 Task: Find connections with filter location Idkū with filter topic #lifecoach with filter profile language German with filter current company Teachnook with filter school Somaiya Vidyavihar University with filter industry Industrial Machinery Manufacturing with filter service category Software Testing with filter keywords title Conservation Volunteer
Action: Mouse moved to (655, 87)
Screenshot: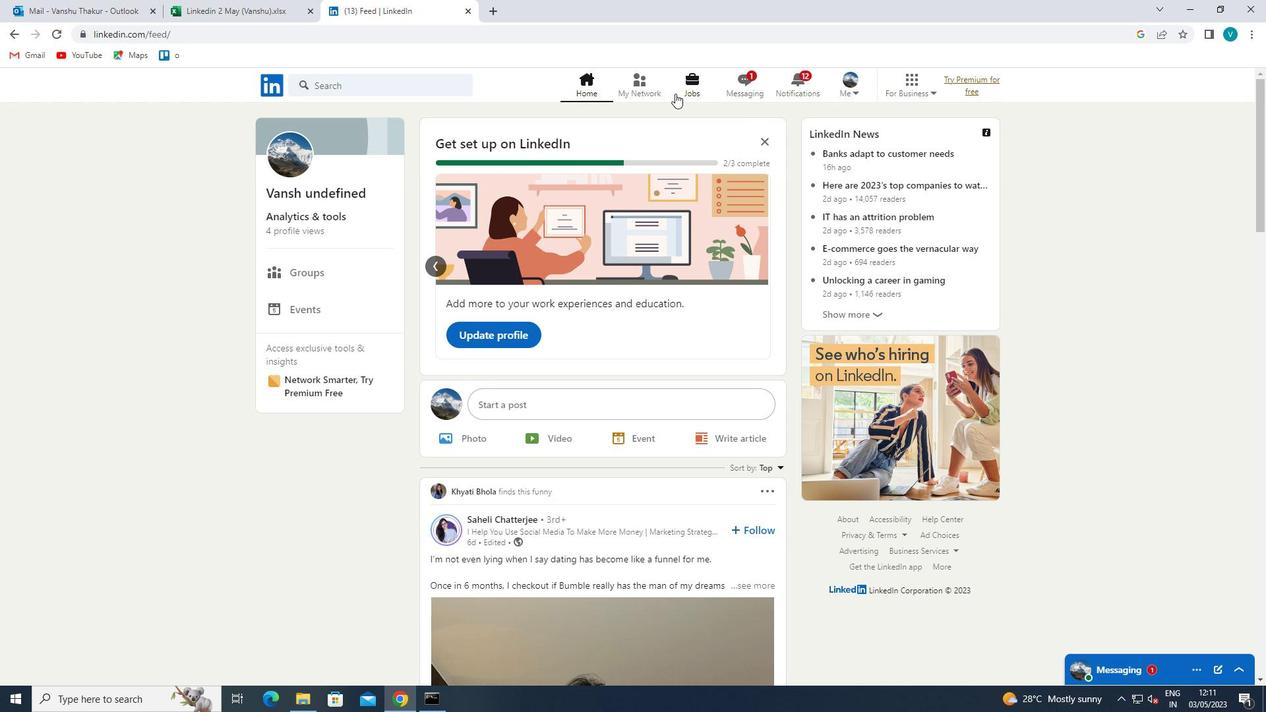 
Action: Mouse pressed left at (655, 87)
Screenshot: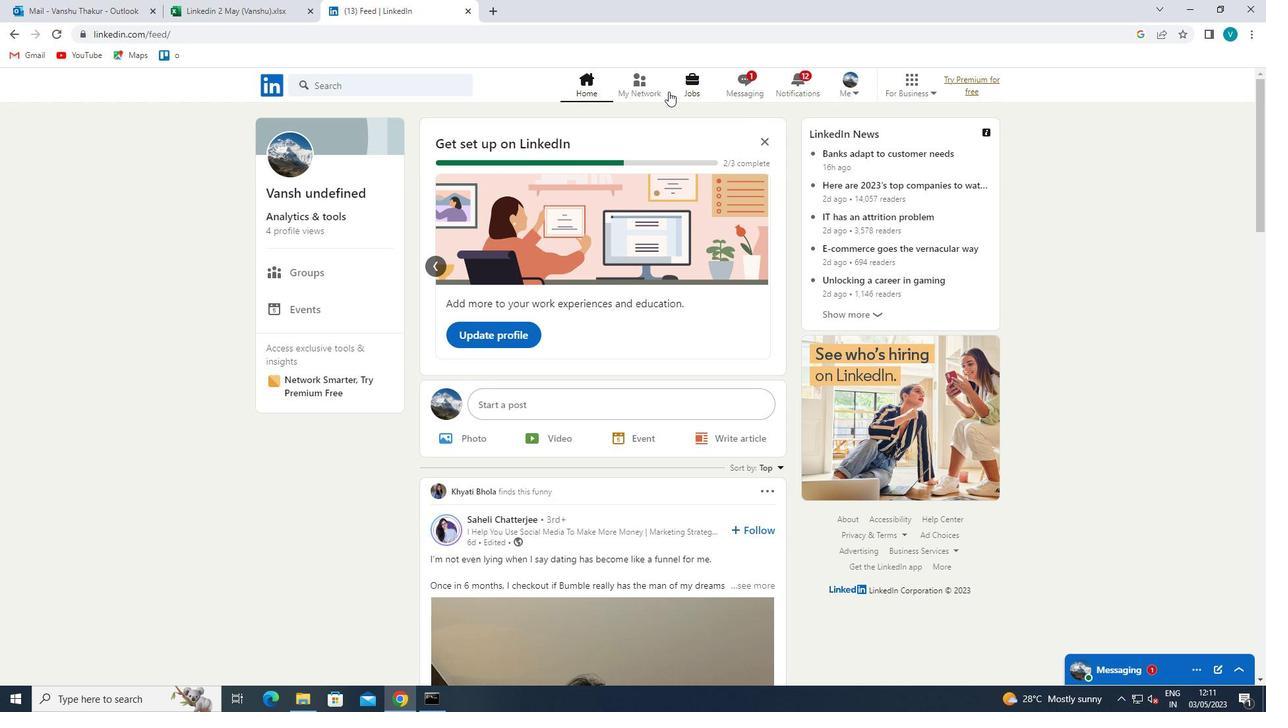 
Action: Mouse moved to (379, 156)
Screenshot: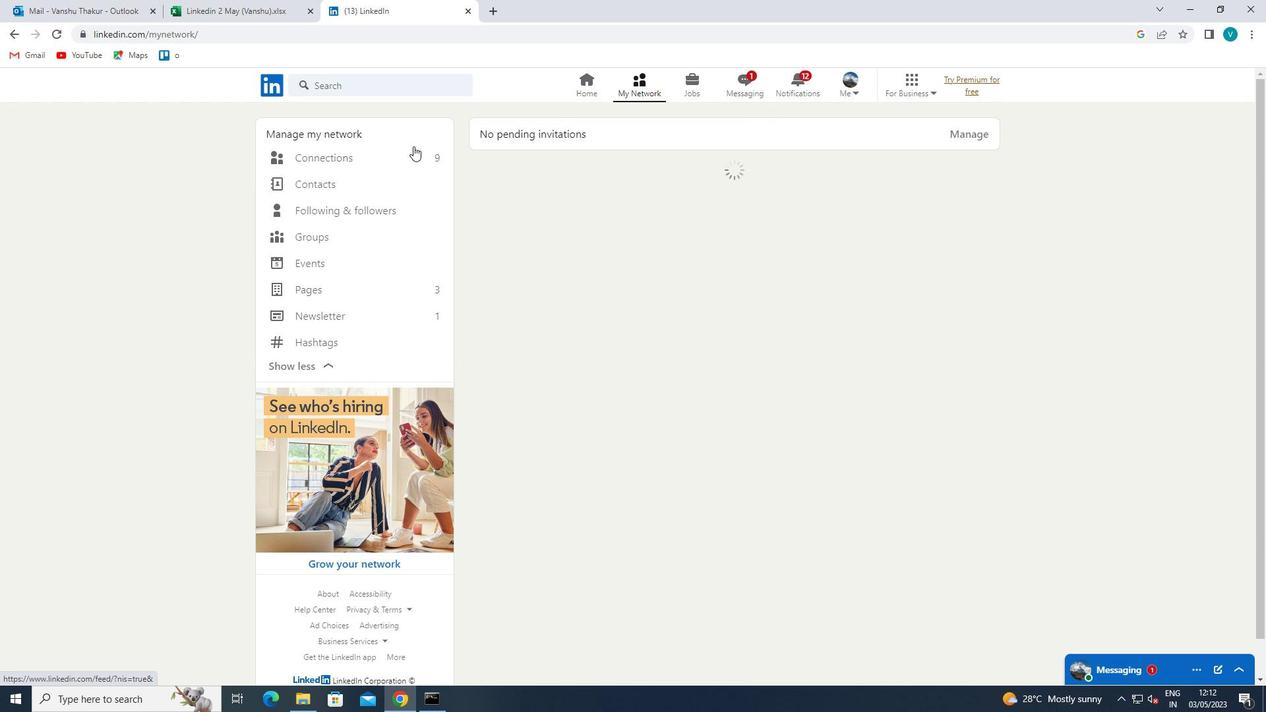 
Action: Mouse pressed left at (379, 156)
Screenshot: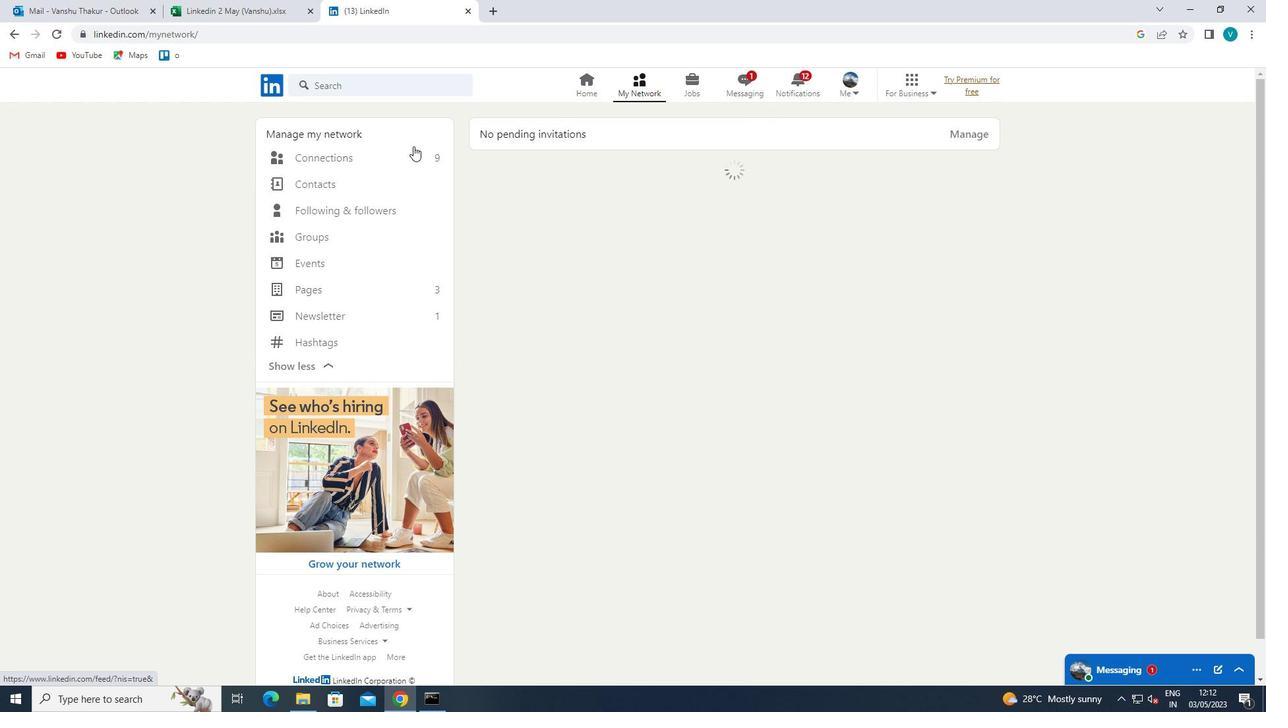 
Action: Mouse moved to (759, 154)
Screenshot: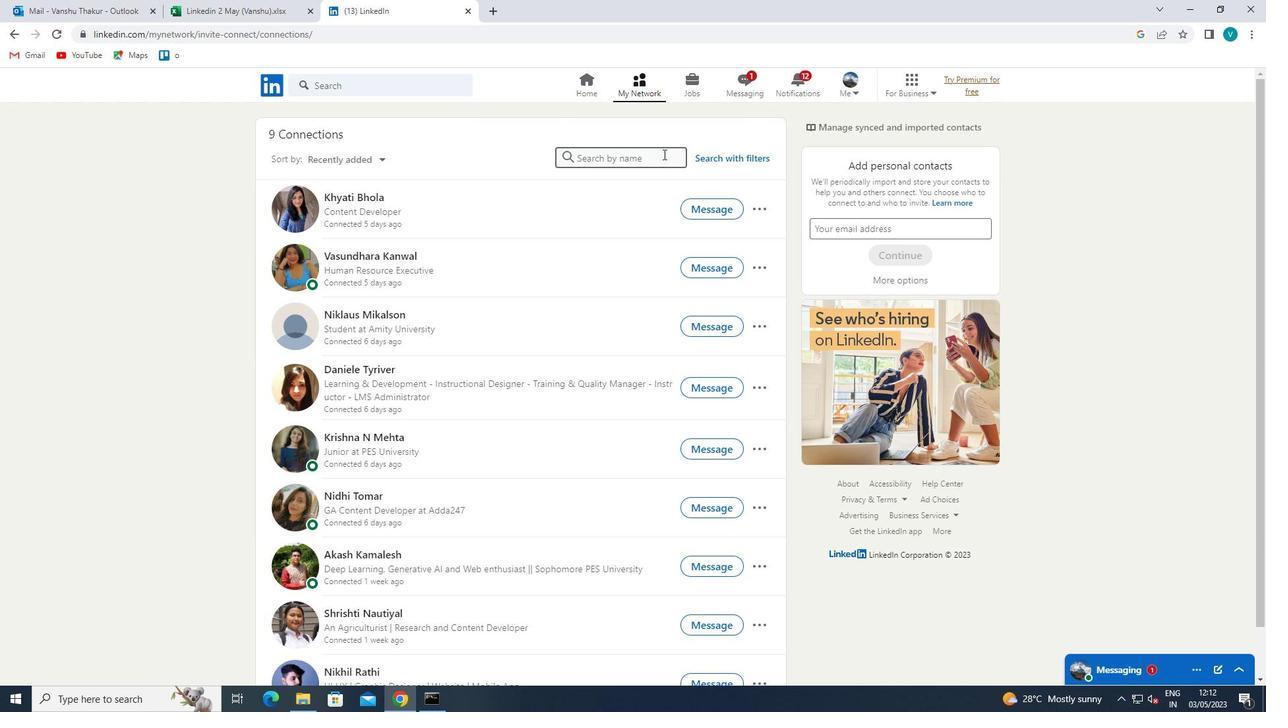 
Action: Mouse pressed left at (759, 154)
Screenshot: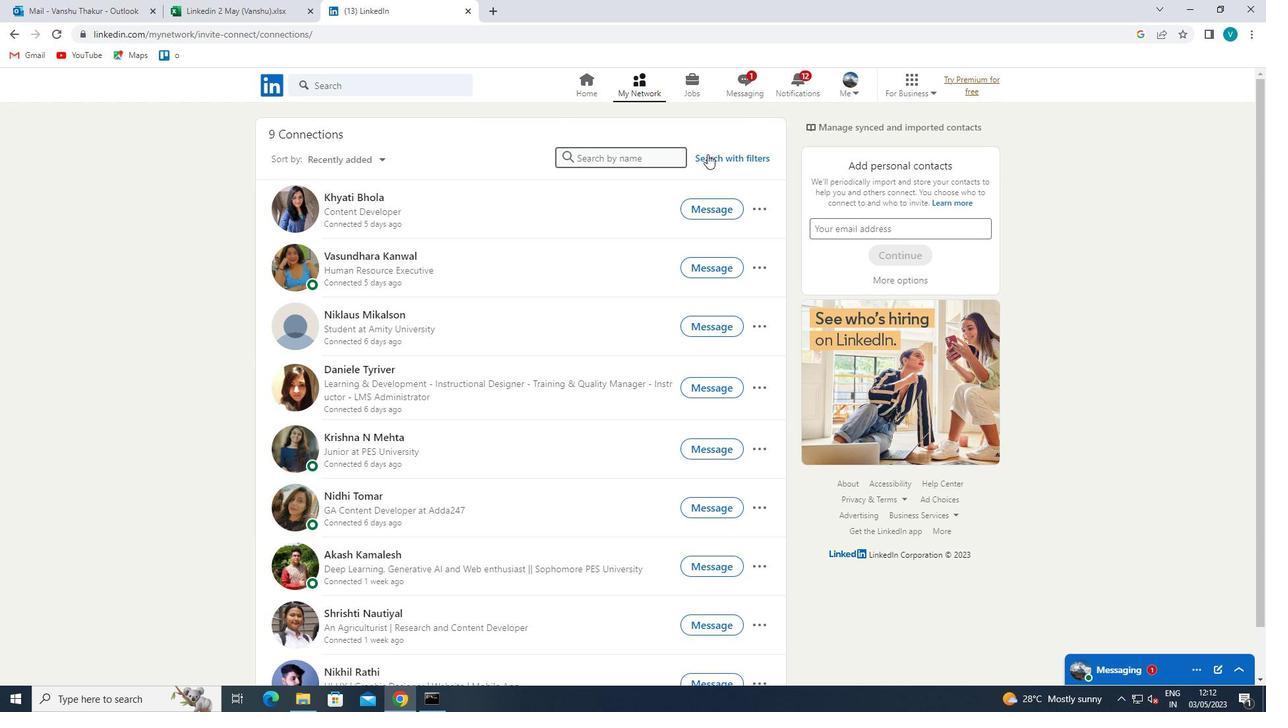
Action: Mouse moved to (622, 122)
Screenshot: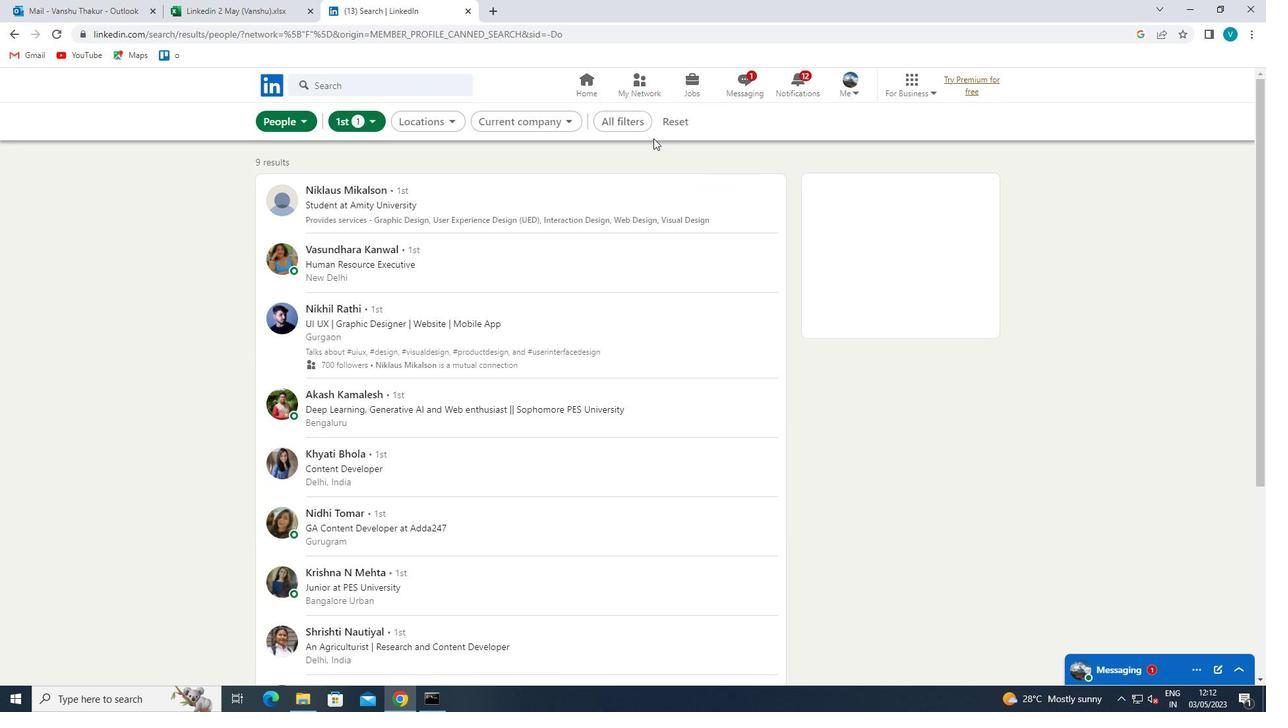 
Action: Mouse pressed left at (622, 122)
Screenshot: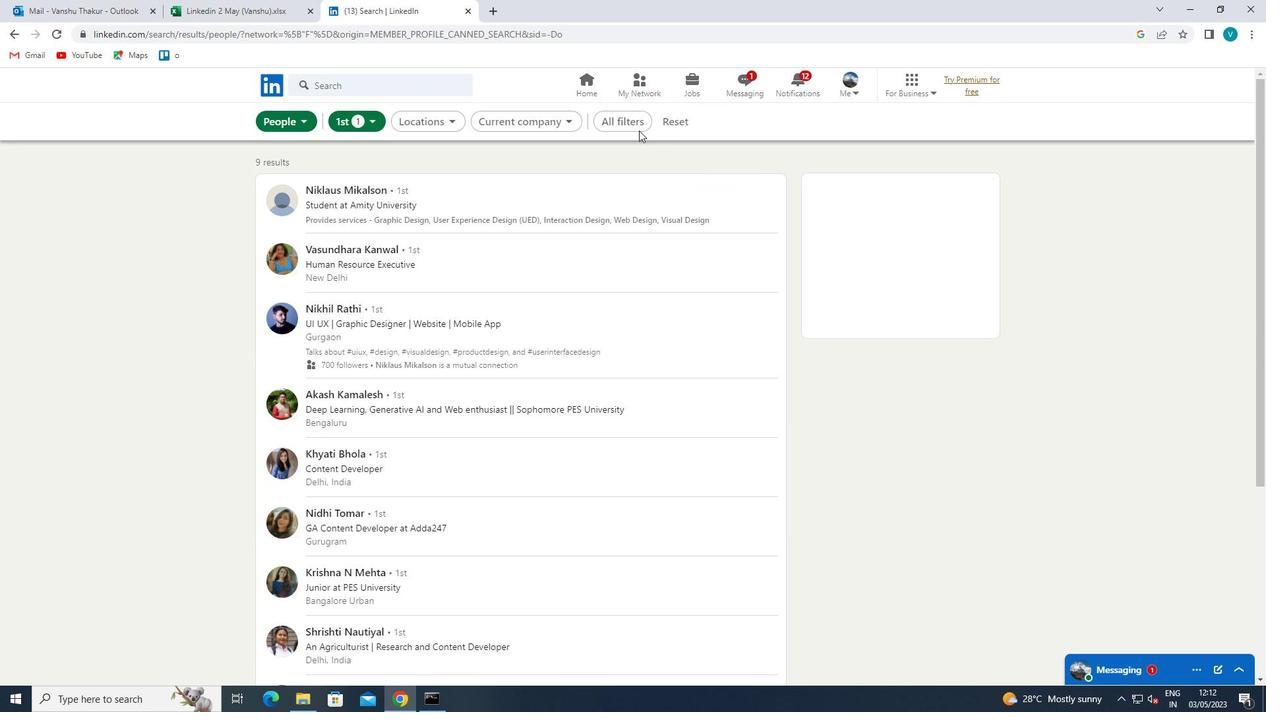 
Action: Mouse moved to (1007, 265)
Screenshot: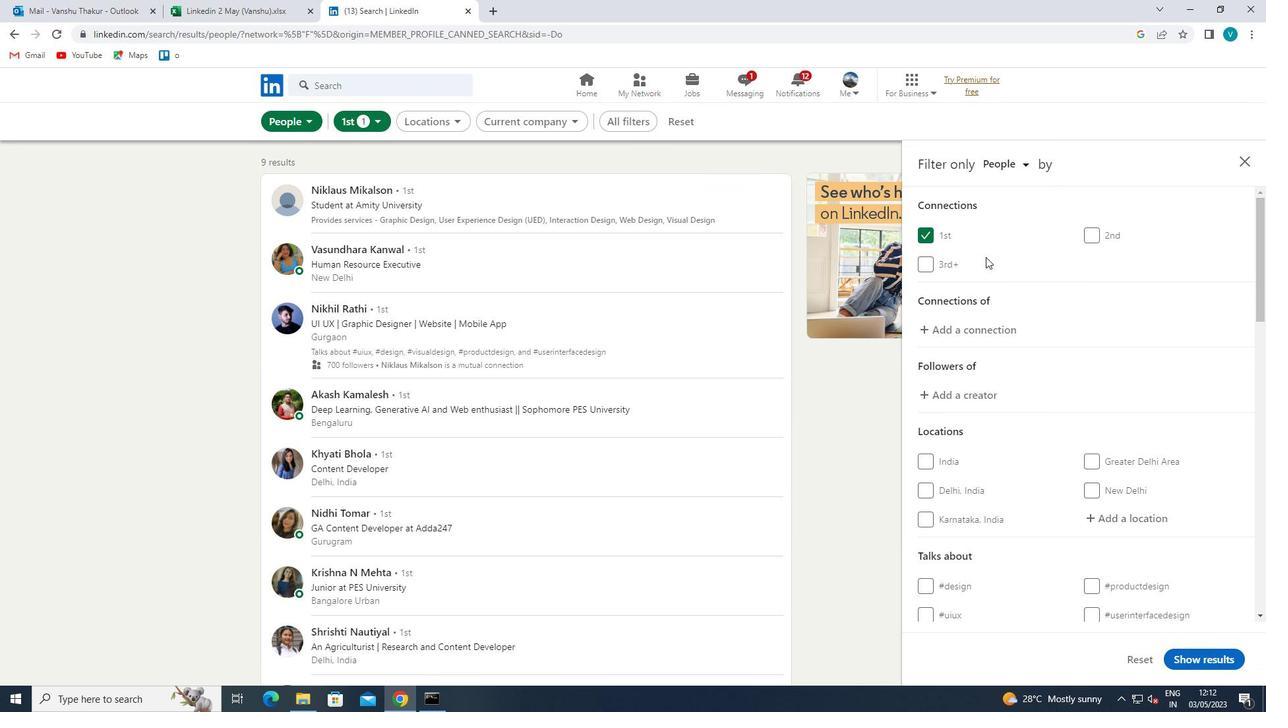 
Action: Mouse scrolled (1007, 265) with delta (0, 0)
Screenshot: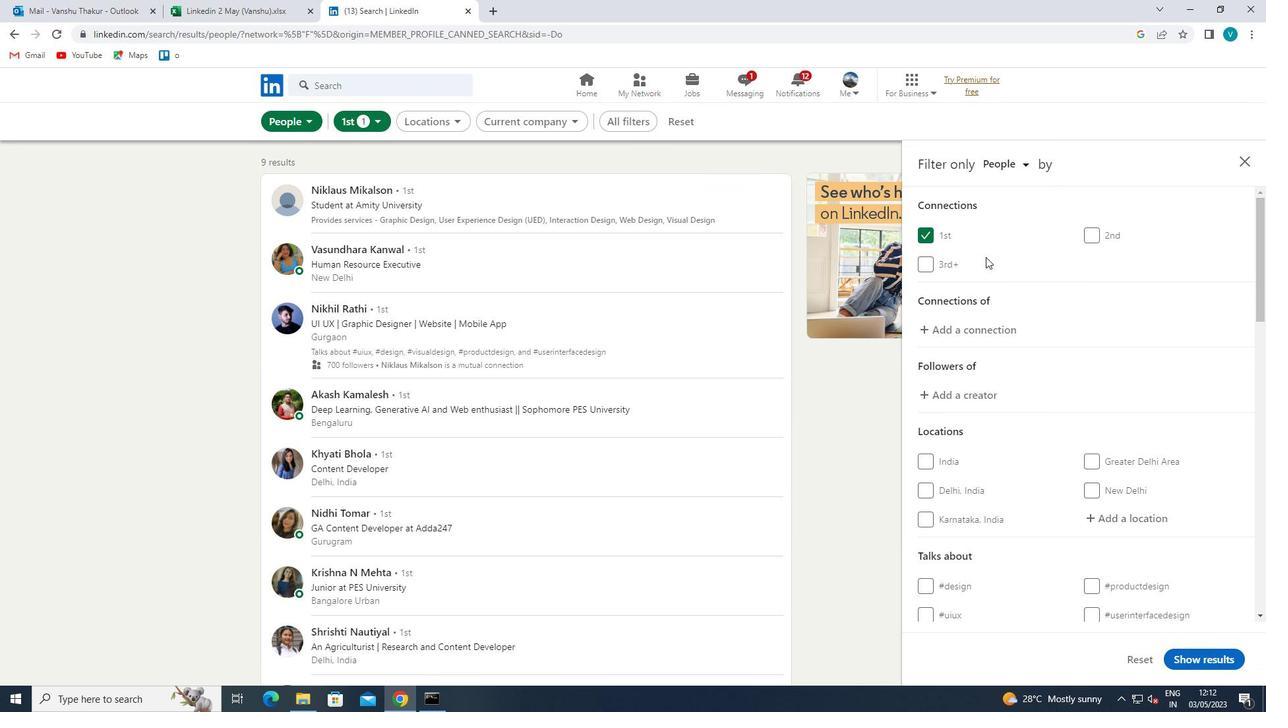 
Action: Mouse moved to (1125, 454)
Screenshot: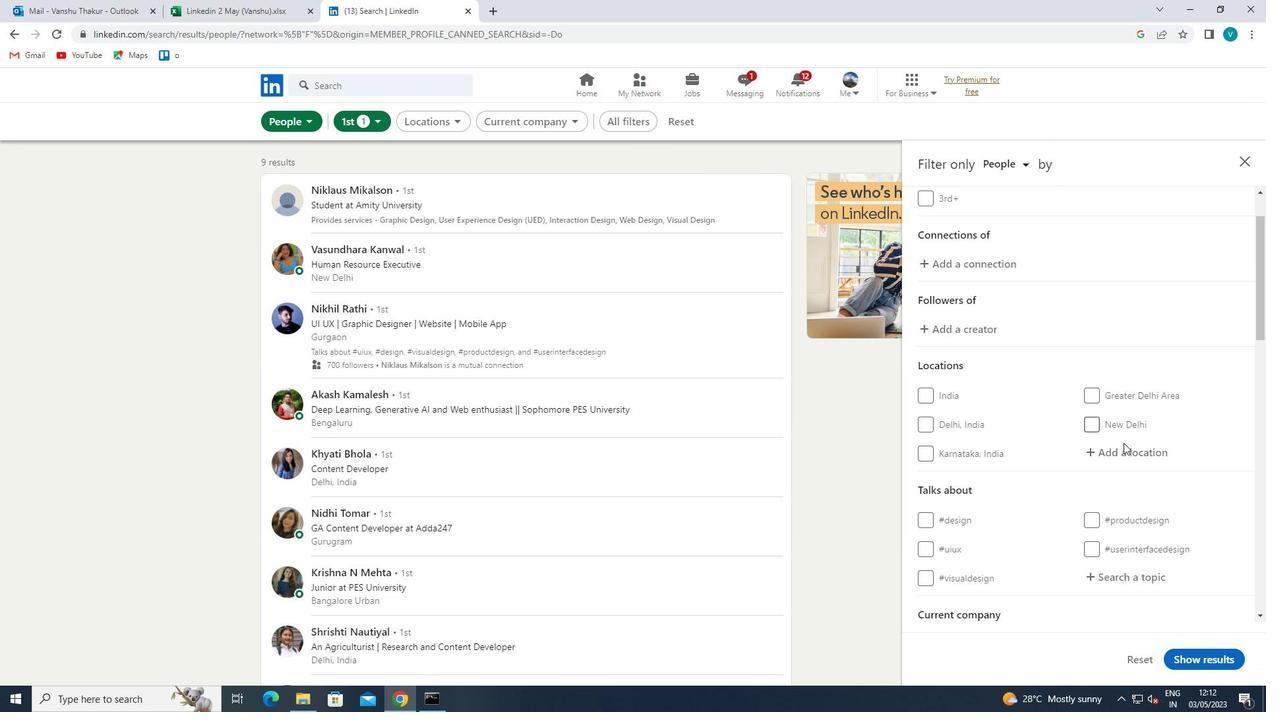 
Action: Mouse pressed left at (1125, 454)
Screenshot: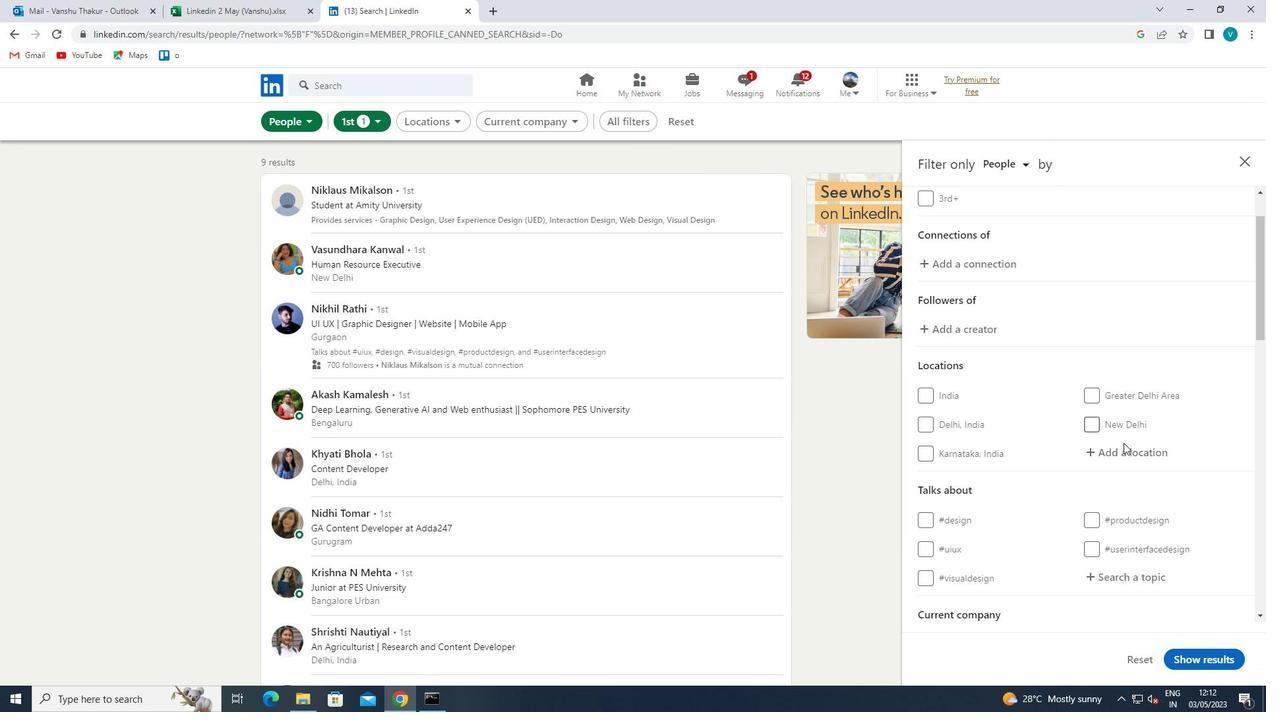 
Action: Mouse moved to (901, 600)
Screenshot: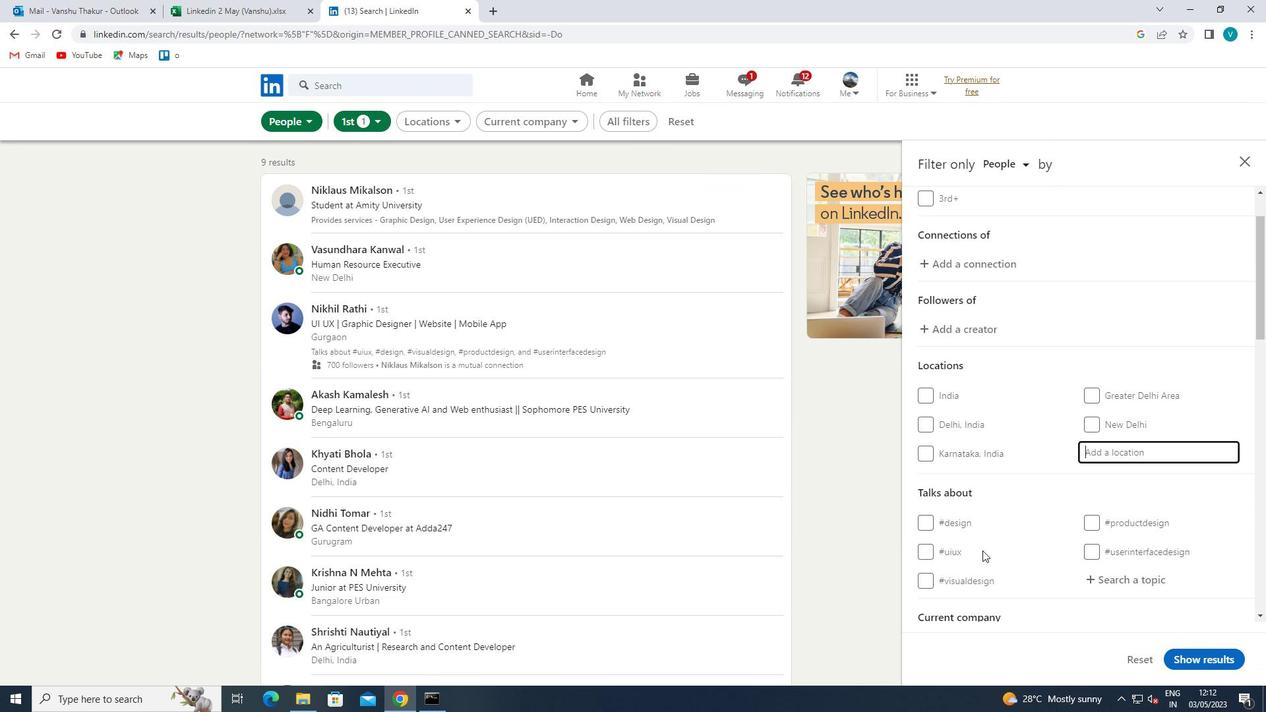 
Action: Key pressed <Key.shift><Key.shift>LDKU
Screenshot: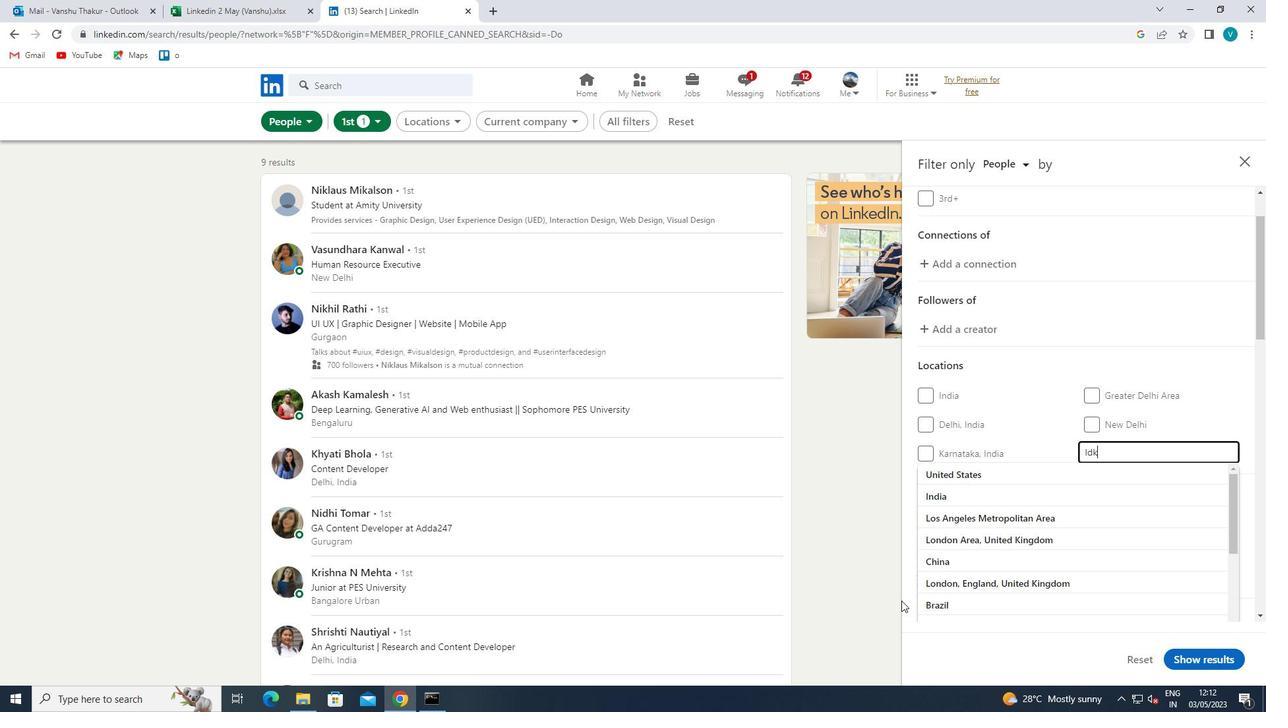 
Action: Mouse moved to (1049, 454)
Screenshot: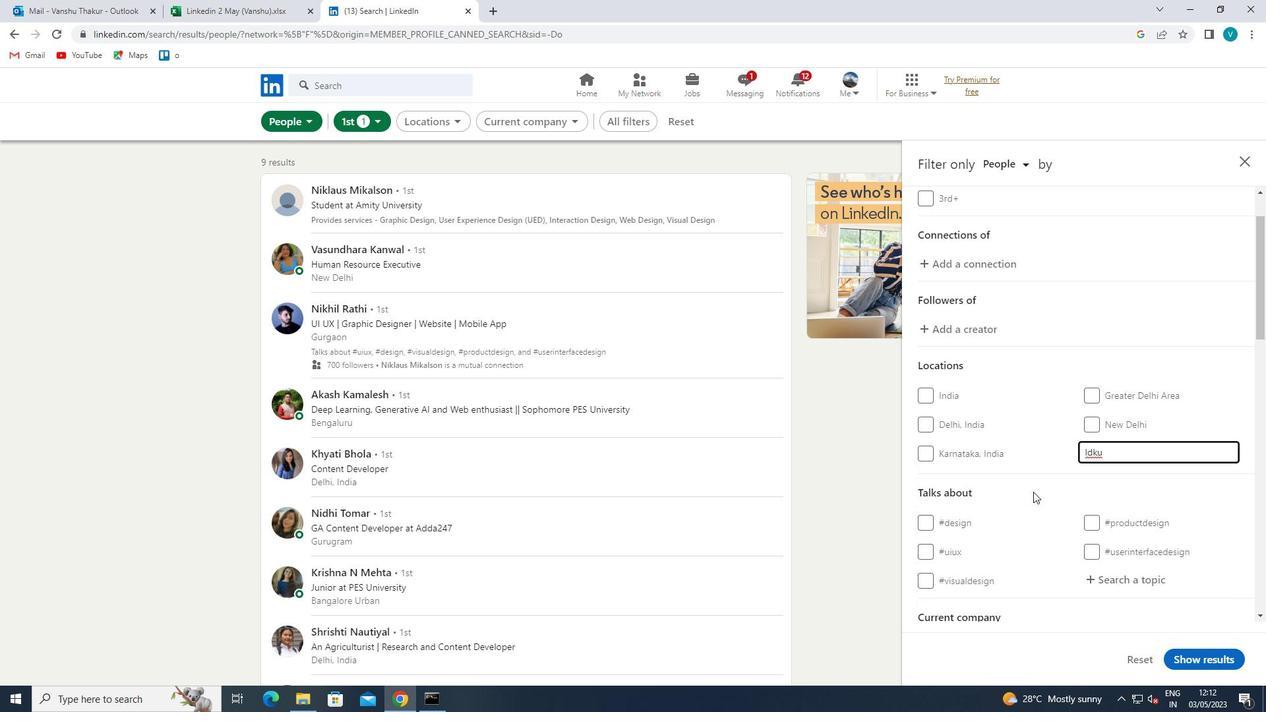 
Action: Mouse pressed left at (1049, 454)
Screenshot: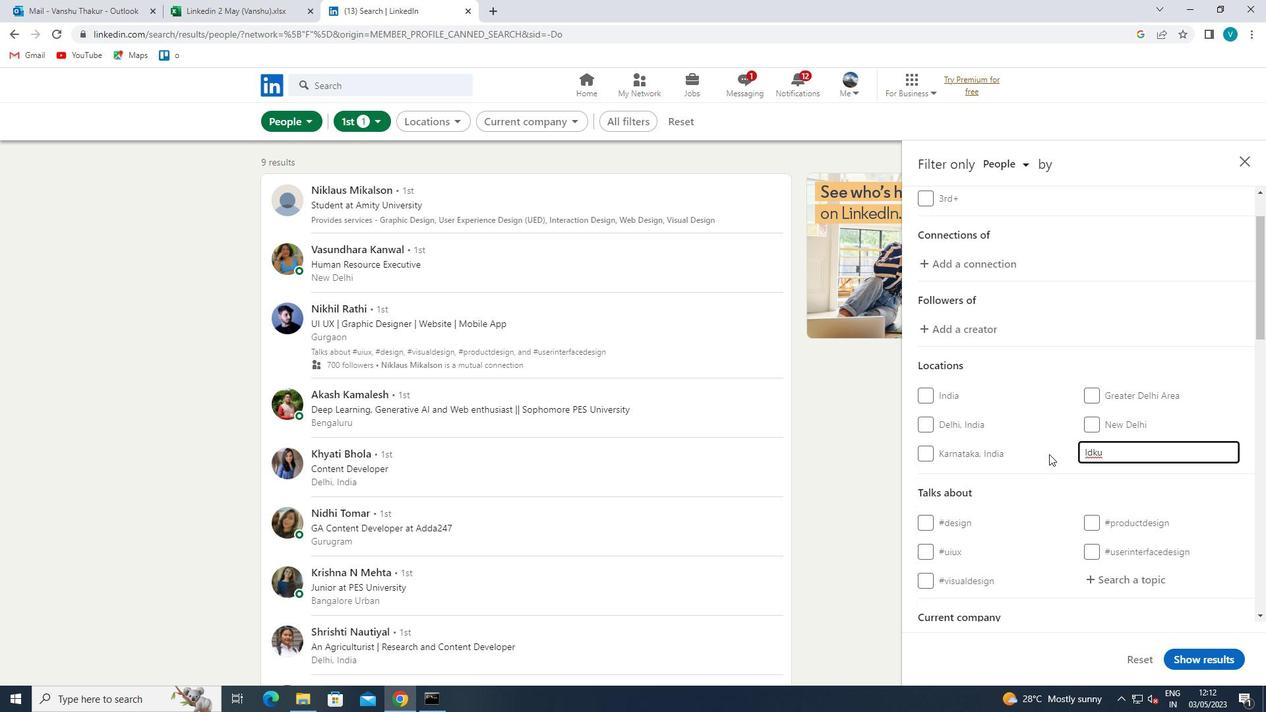 
Action: Mouse scrolled (1049, 453) with delta (0, 0)
Screenshot: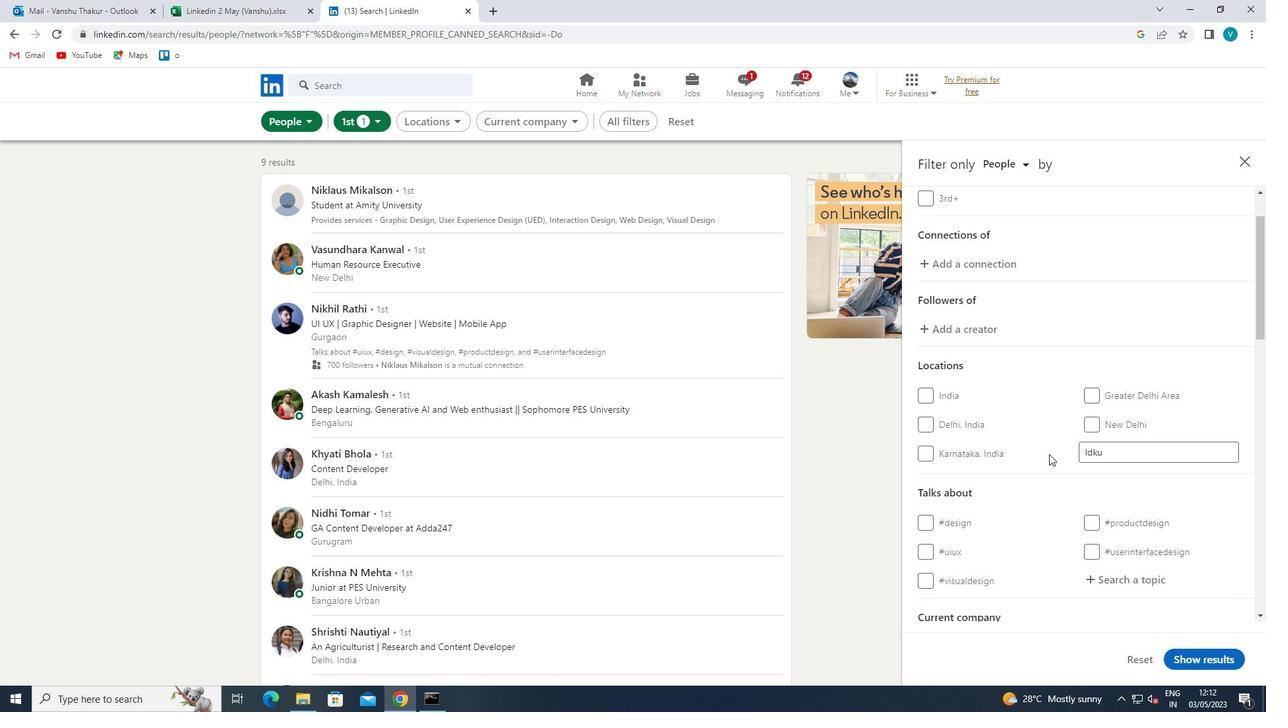 
Action: Mouse scrolled (1049, 453) with delta (0, 0)
Screenshot: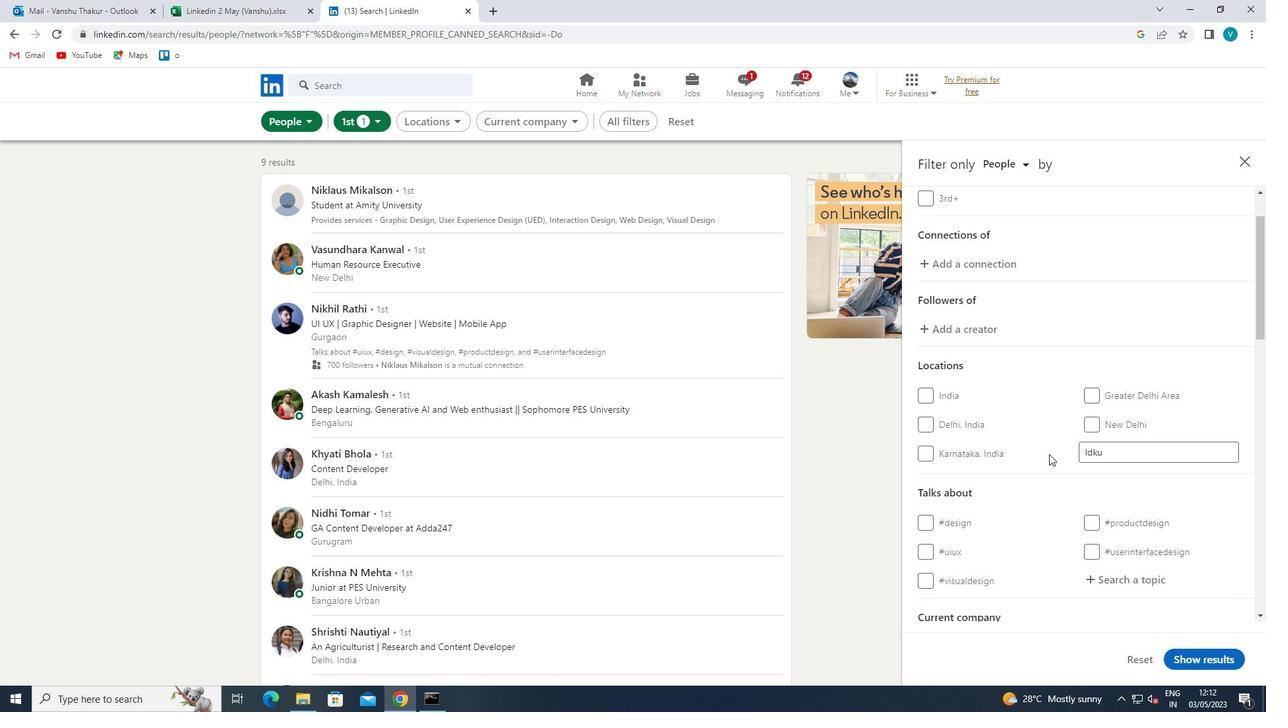 
Action: Mouse moved to (1094, 442)
Screenshot: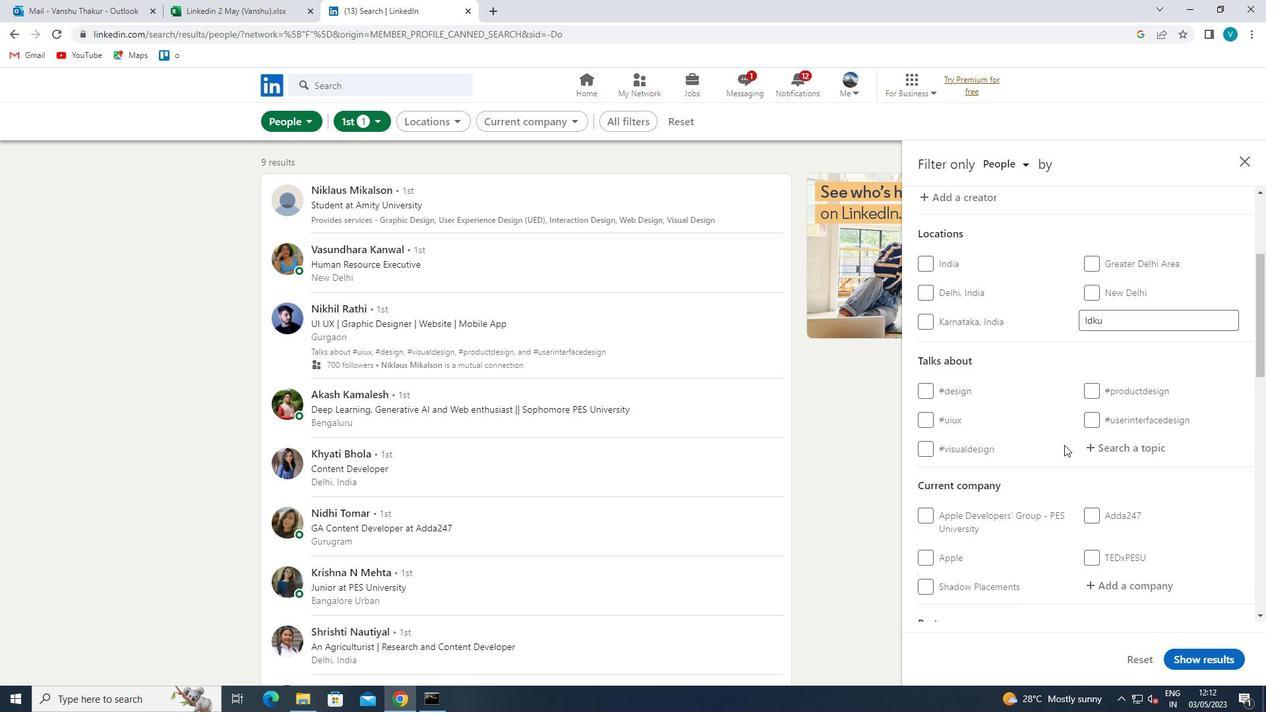 
Action: Mouse pressed left at (1094, 442)
Screenshot: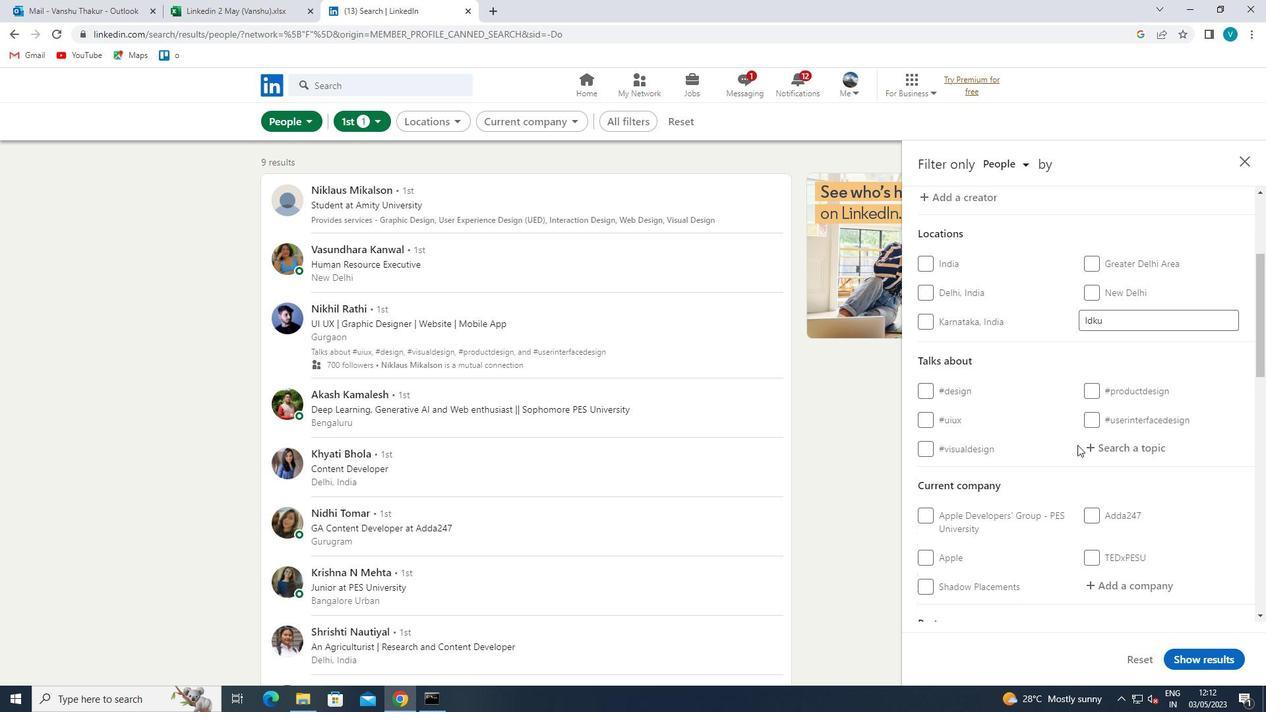 
Action: Mouse moved to (1073, 453)
Screenshot: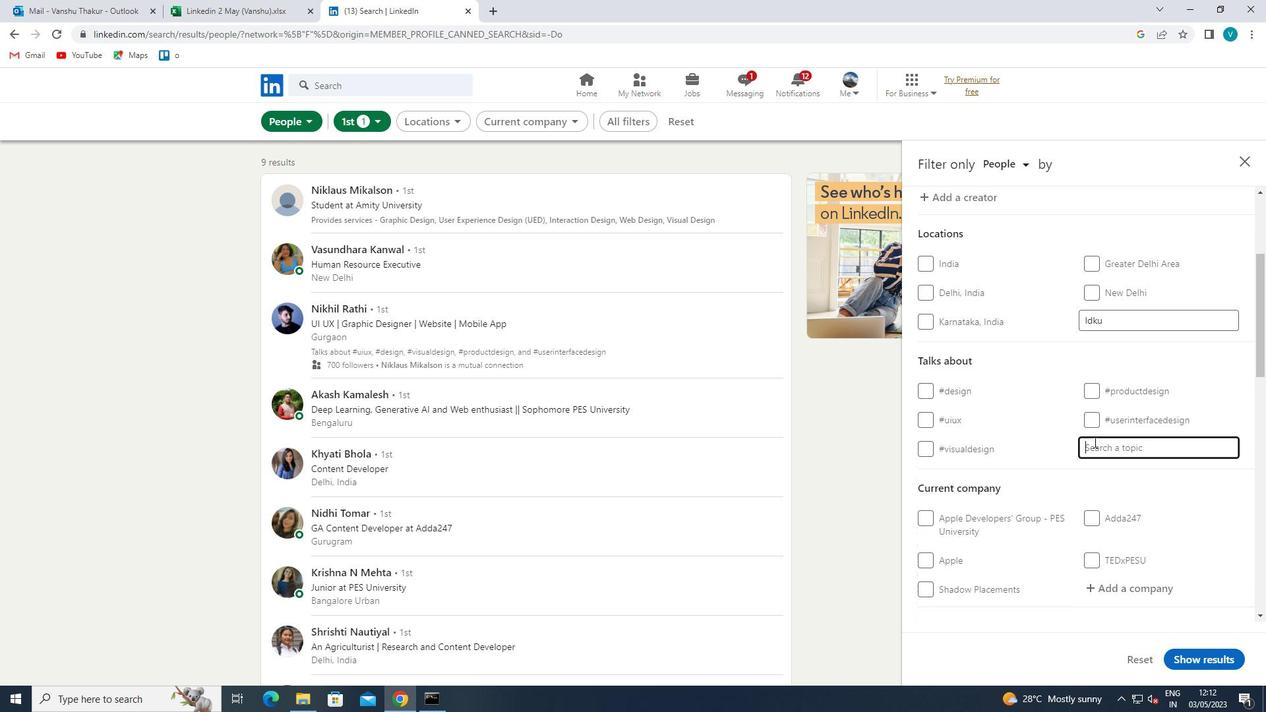 
Action: Key pressed LIFECO
Screenshot: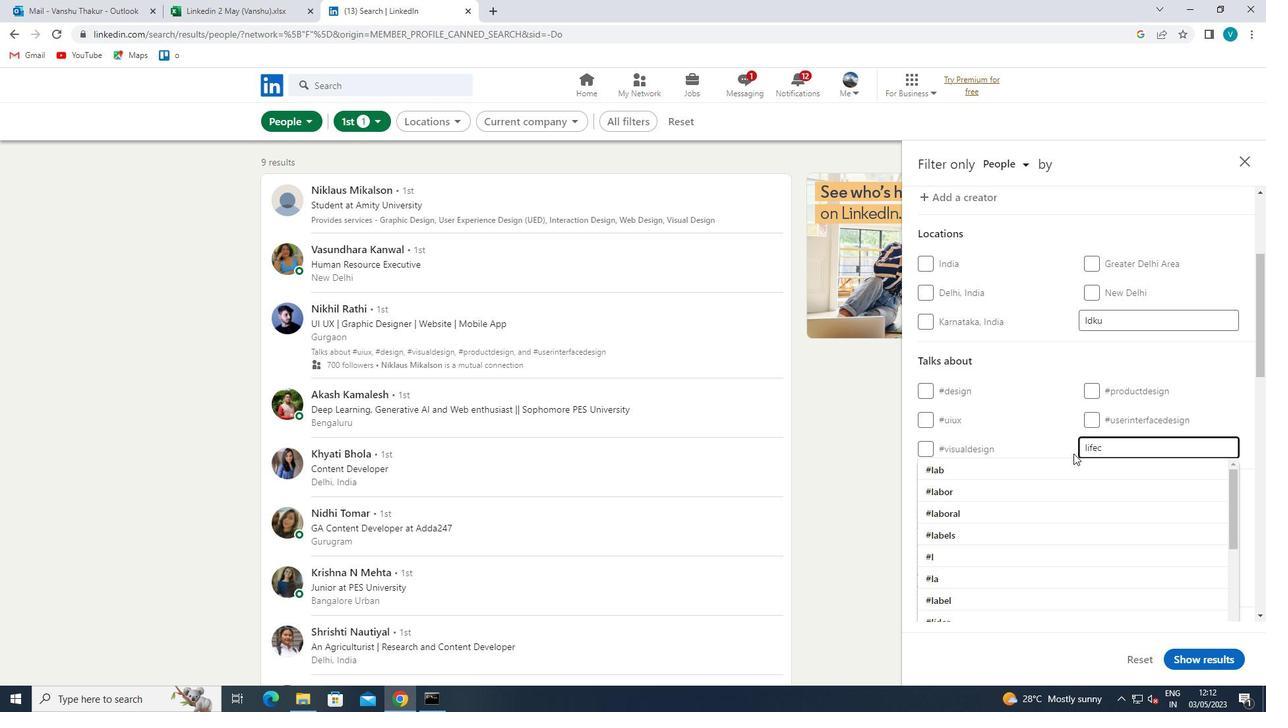 
Action: Mouse moved to (1067, 459)
Screenshot: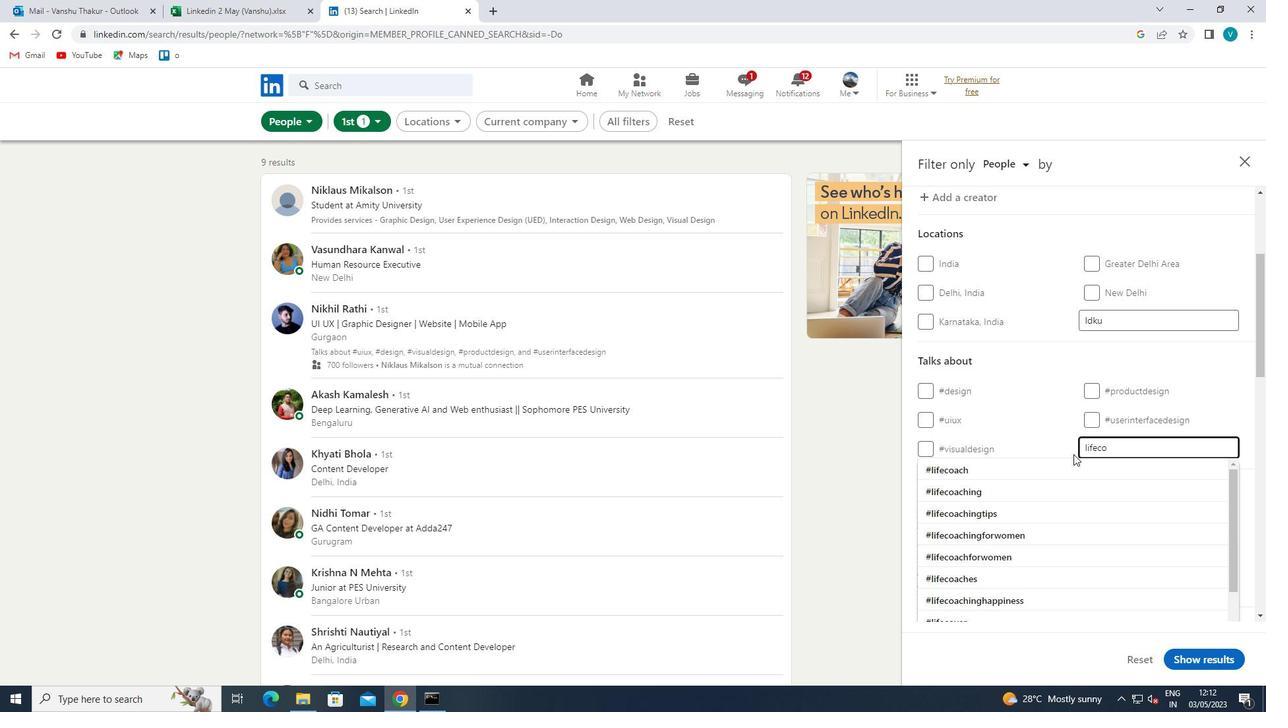 
Action: Mouse pressed left at (1067, 459)
Screenshot: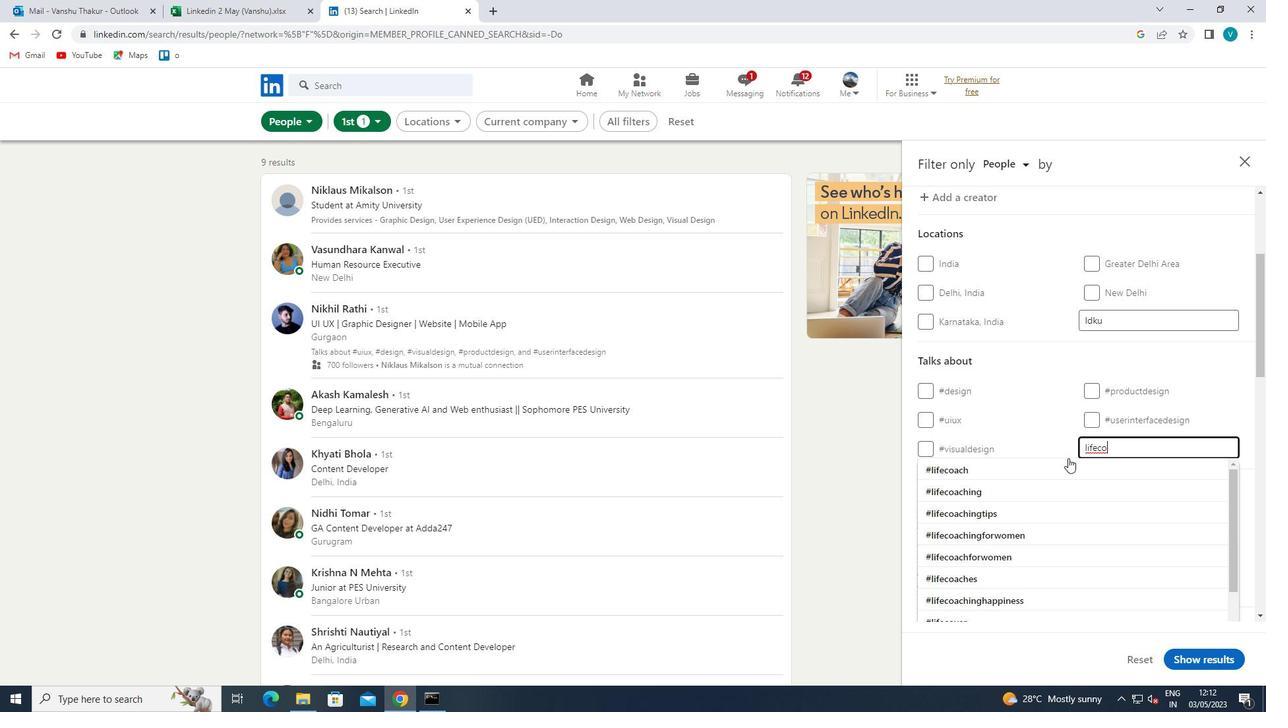
Action: Mouse moved to (1067, 460)
Screenshot: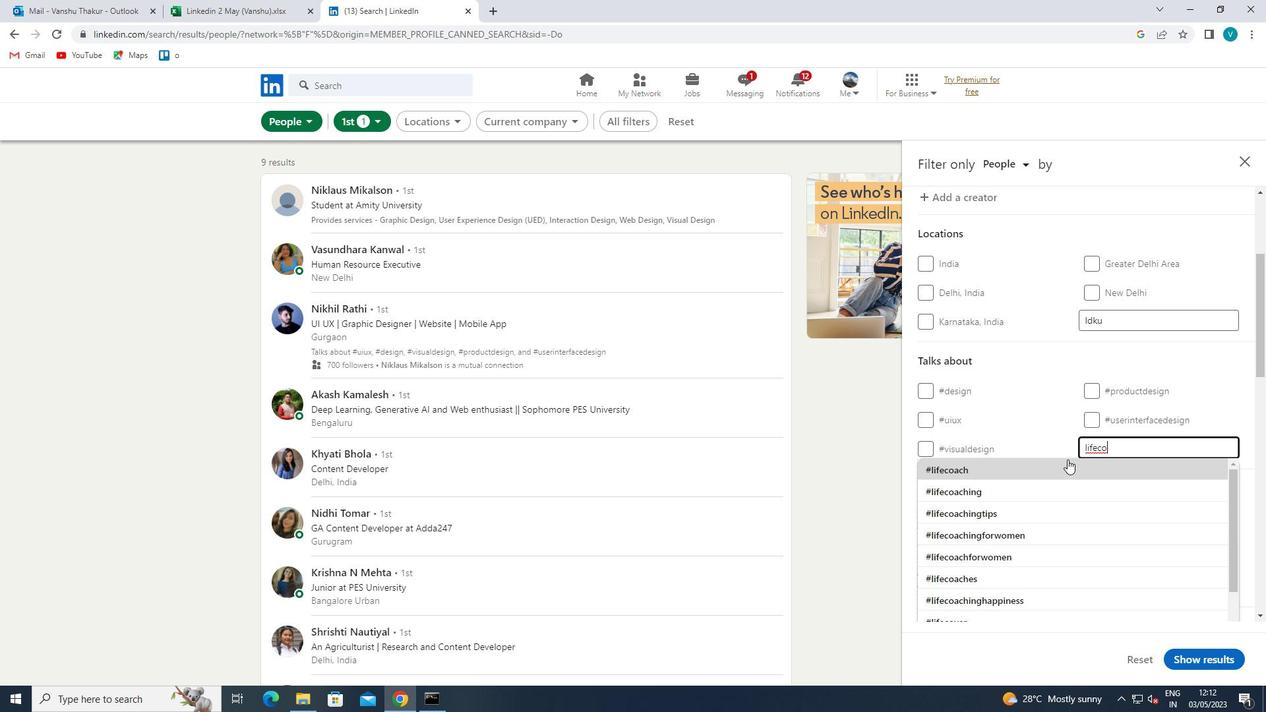 
Action: Mouse scrolled (1067, 459) with delta (0, 0)
Screenshot: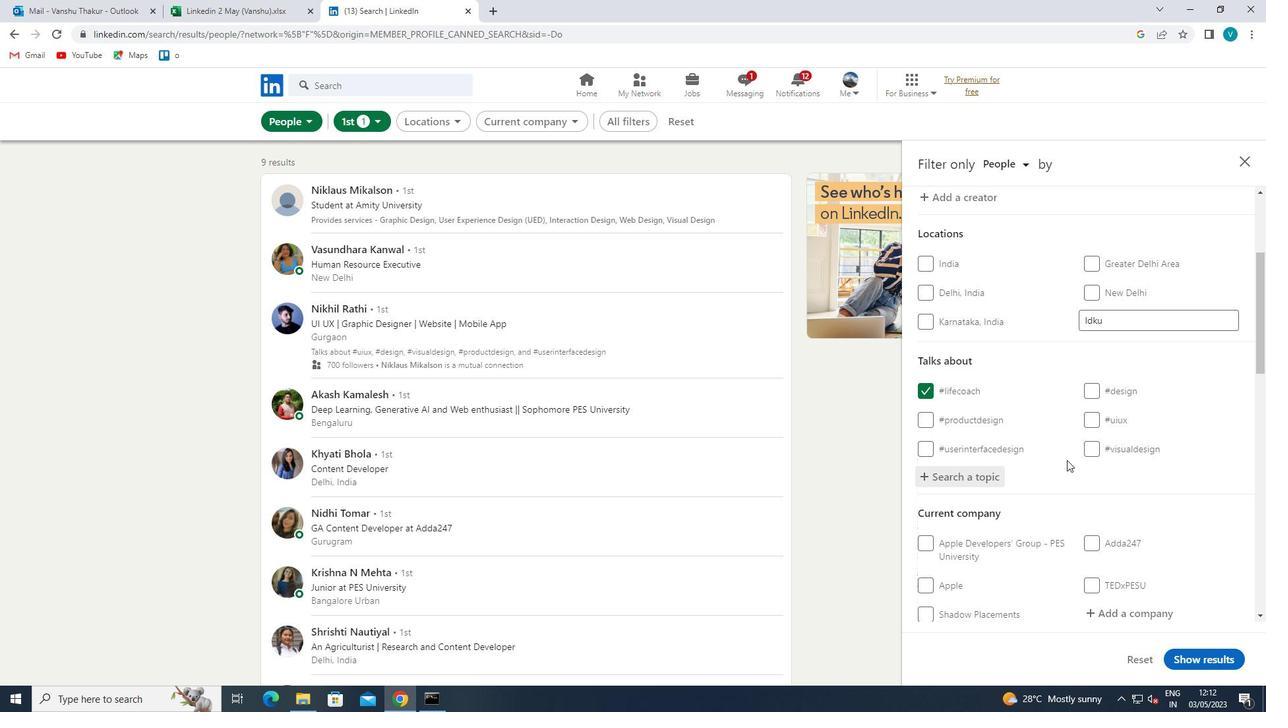 
Action: Mouse scrolled (1067, 459) with delta (0, 0)
Screenshot: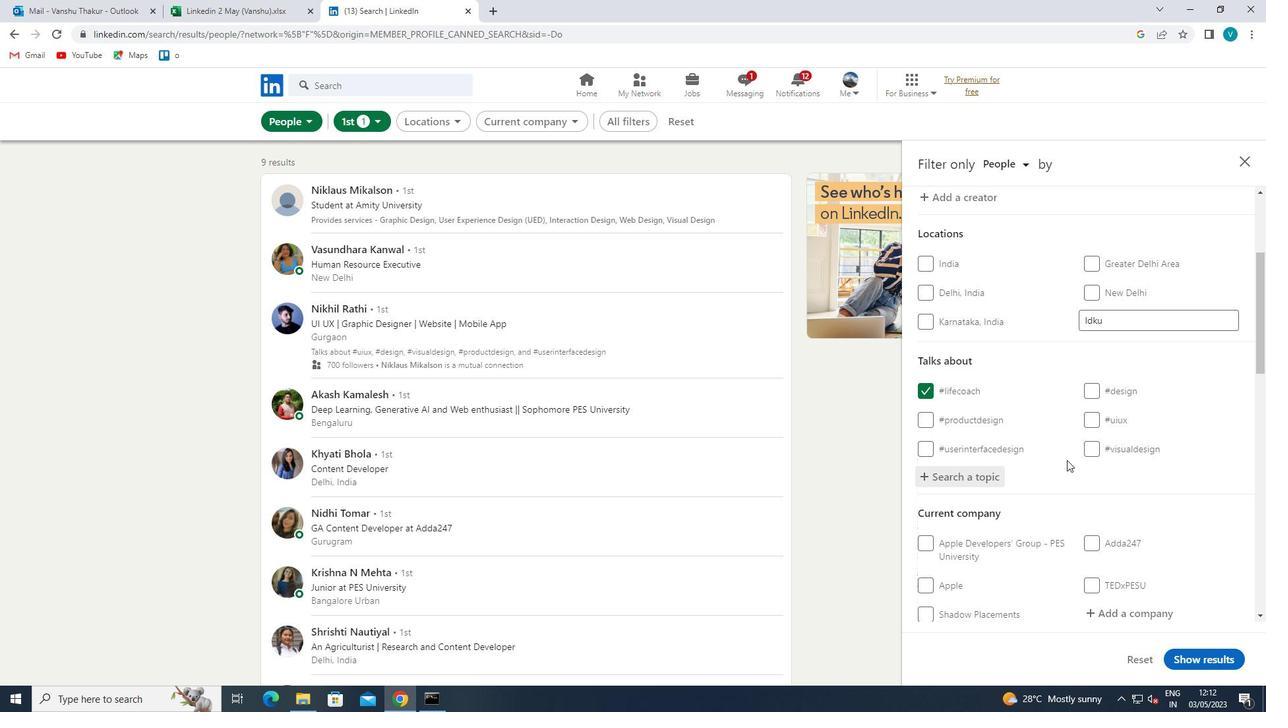
Action: Mouse scrolled (1067, 459) with delta (0, 0)
Screenshot: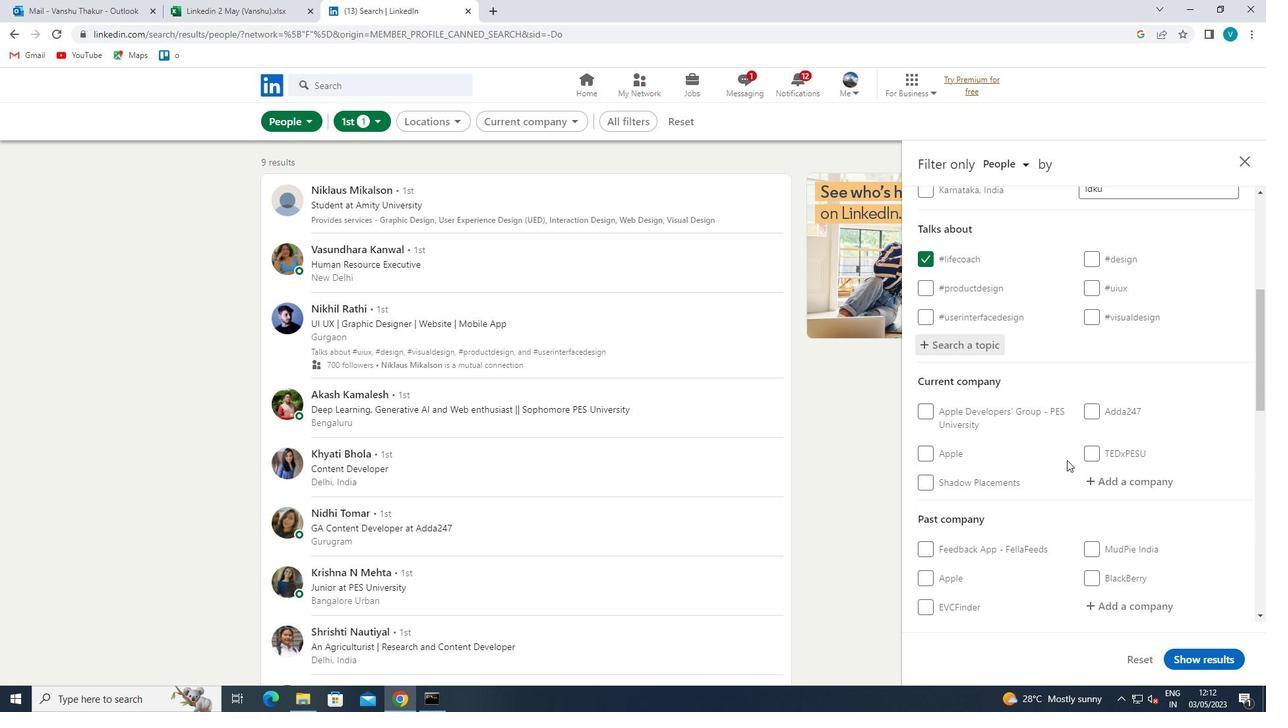 
Action: Mouse moved to (1123, 414)
Screenshot: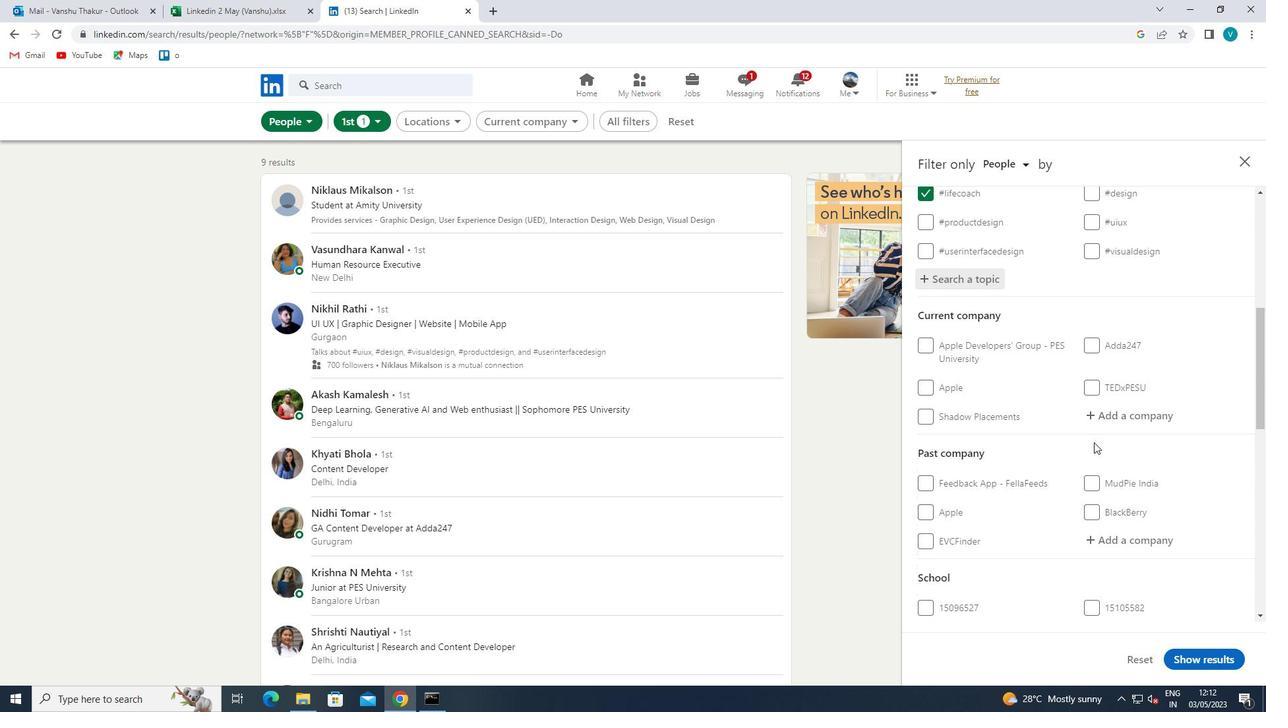 
Action: Mouse pressed left at (1123, 414)
Screenshot: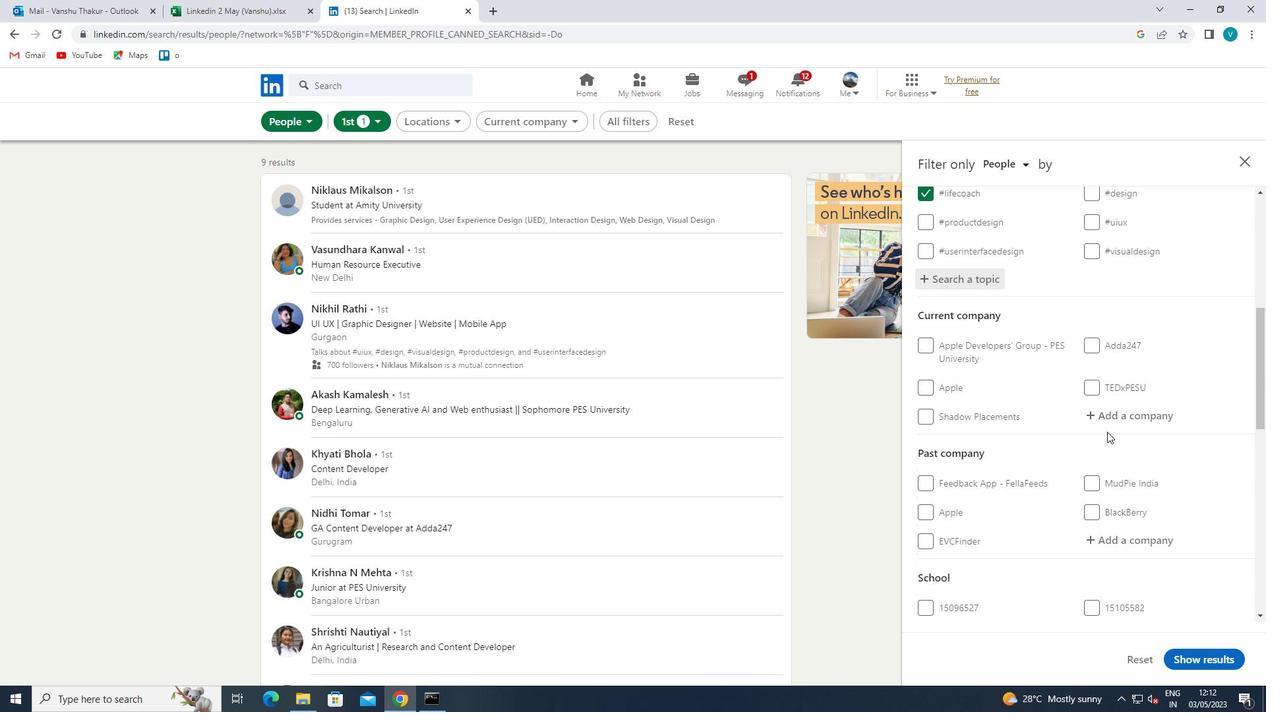 
Action: Key pressed <Key.shift>TEACHNOOK
Screenshot: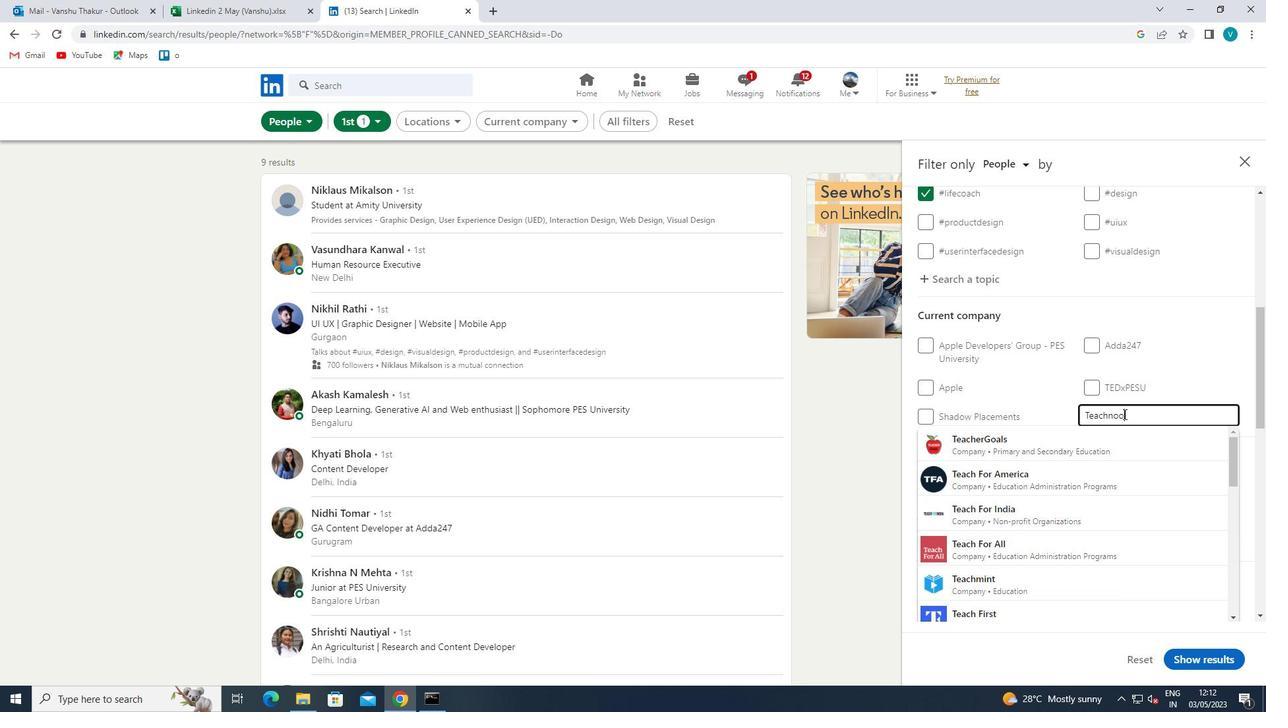 
Action: Mouse moved to (1095, 432)
Screenshot: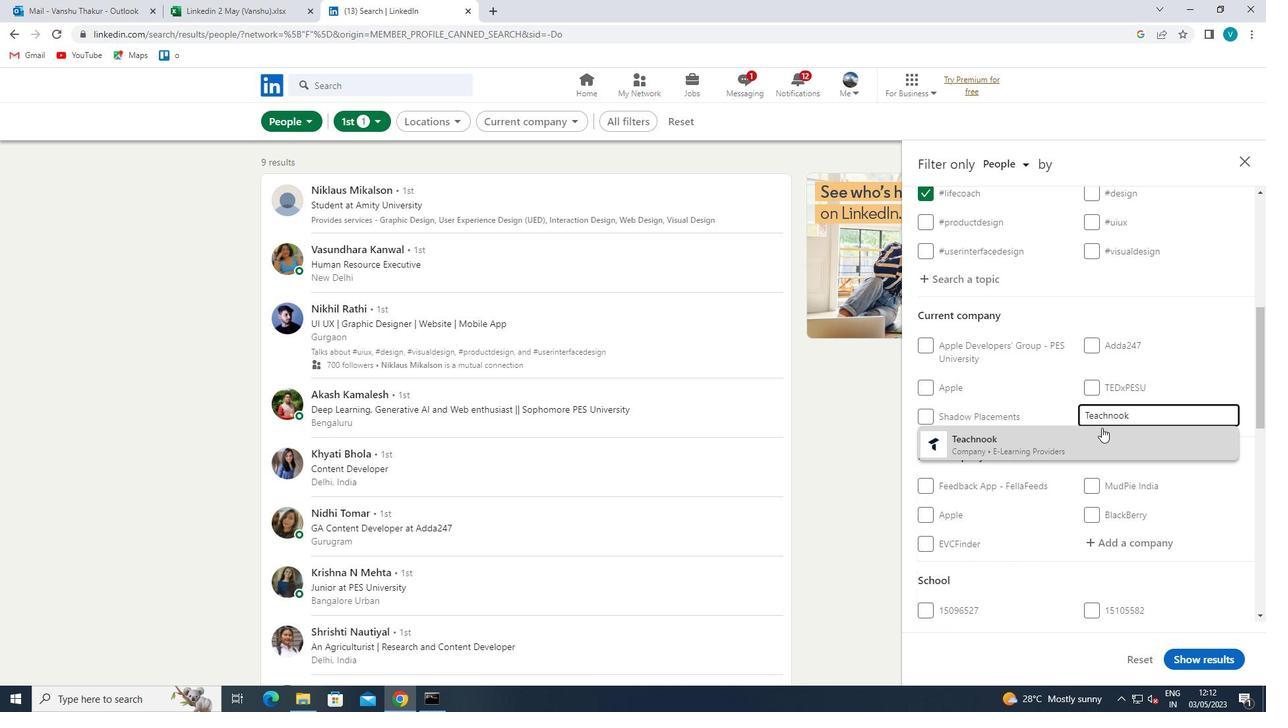 
Action: Mouse pressed left at (1095, 432)
Screenshot: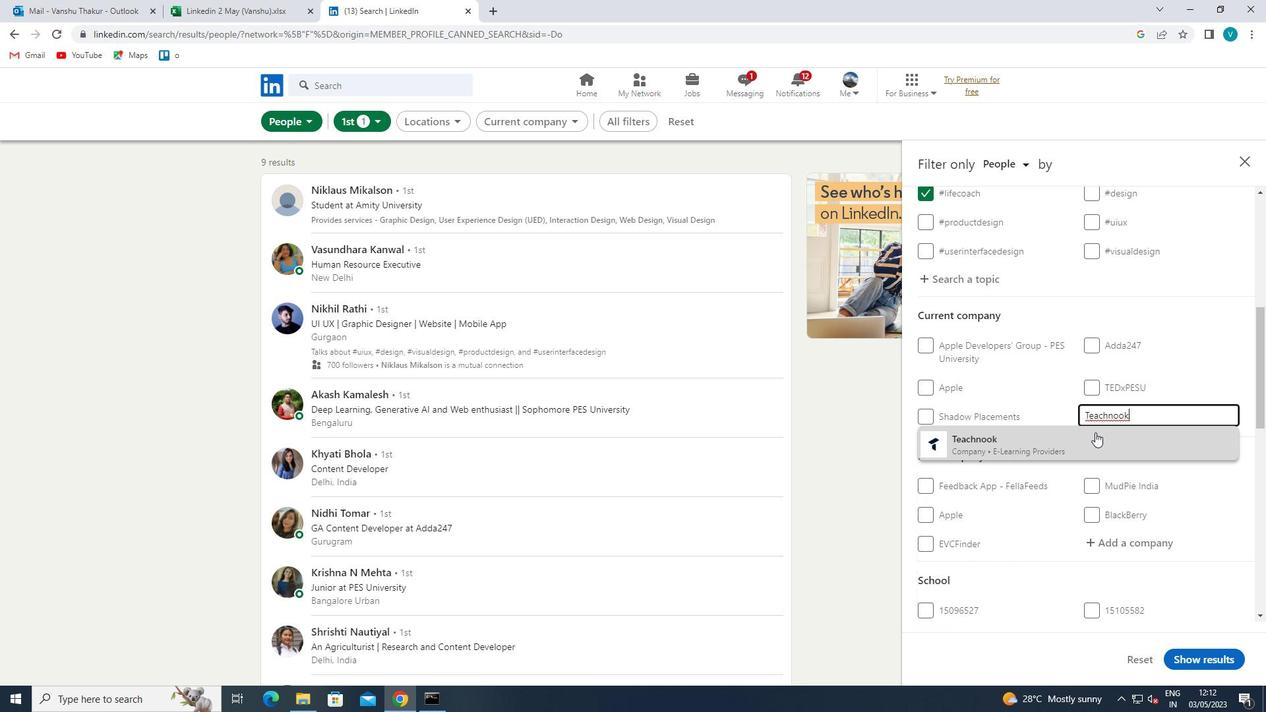 
Action: Mouse scrolled (1095, 432) with delta (0, 0)
Screenshot: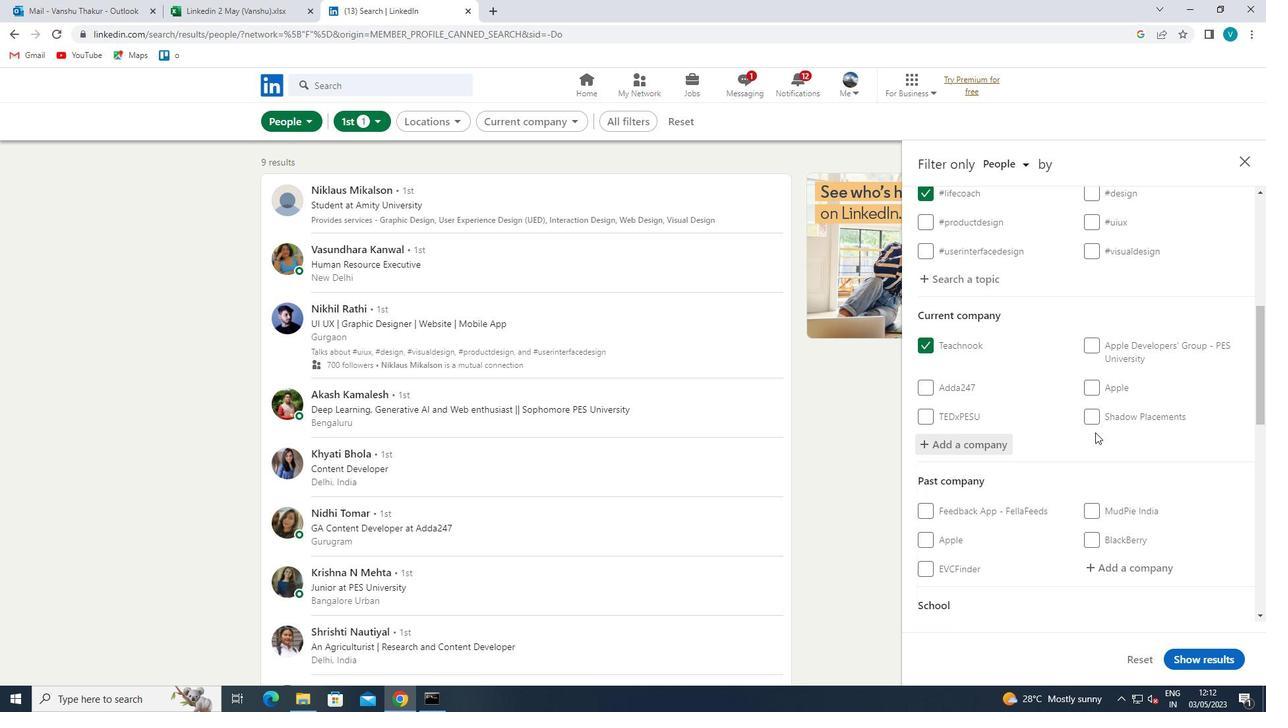 
Action: Mouse scrolled (1095, 432) with delta (0, 0)
Screenshot: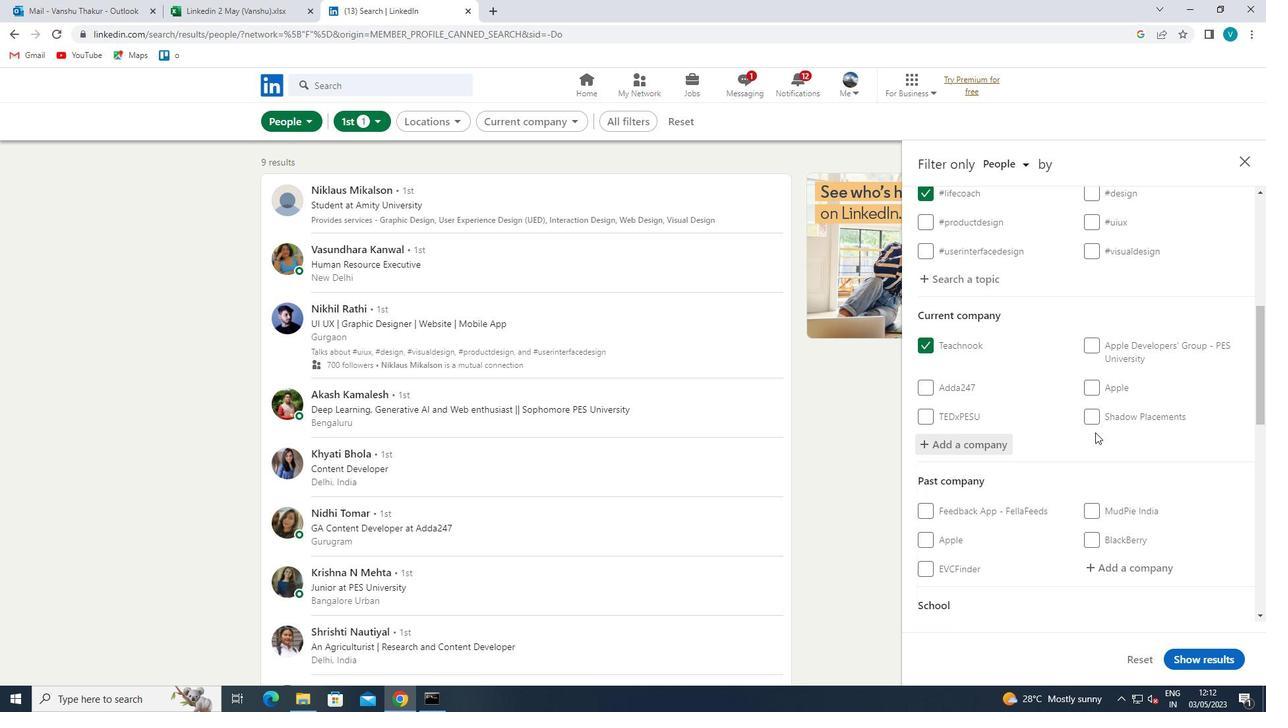 
Action: Mouse scrolled (1095, 432) with delta (0, 0)
Screenshot: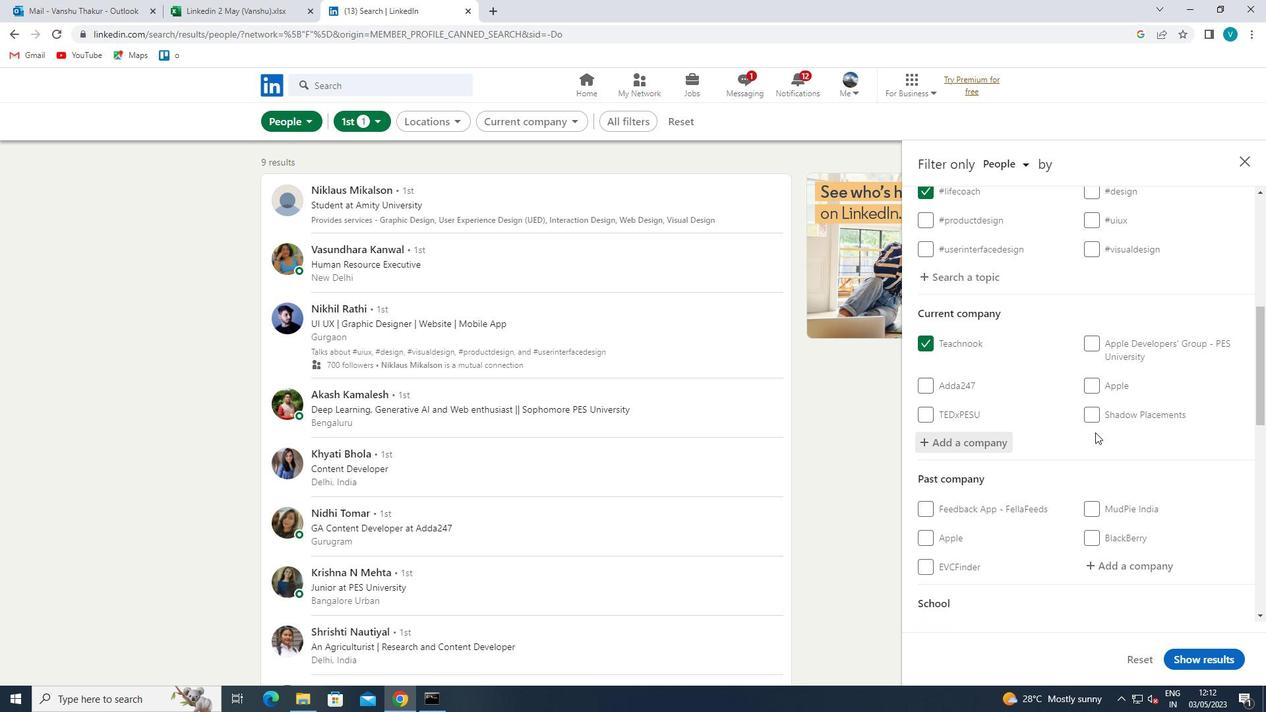 
Action: Mouse moved to (1094, 434)
Screenshot: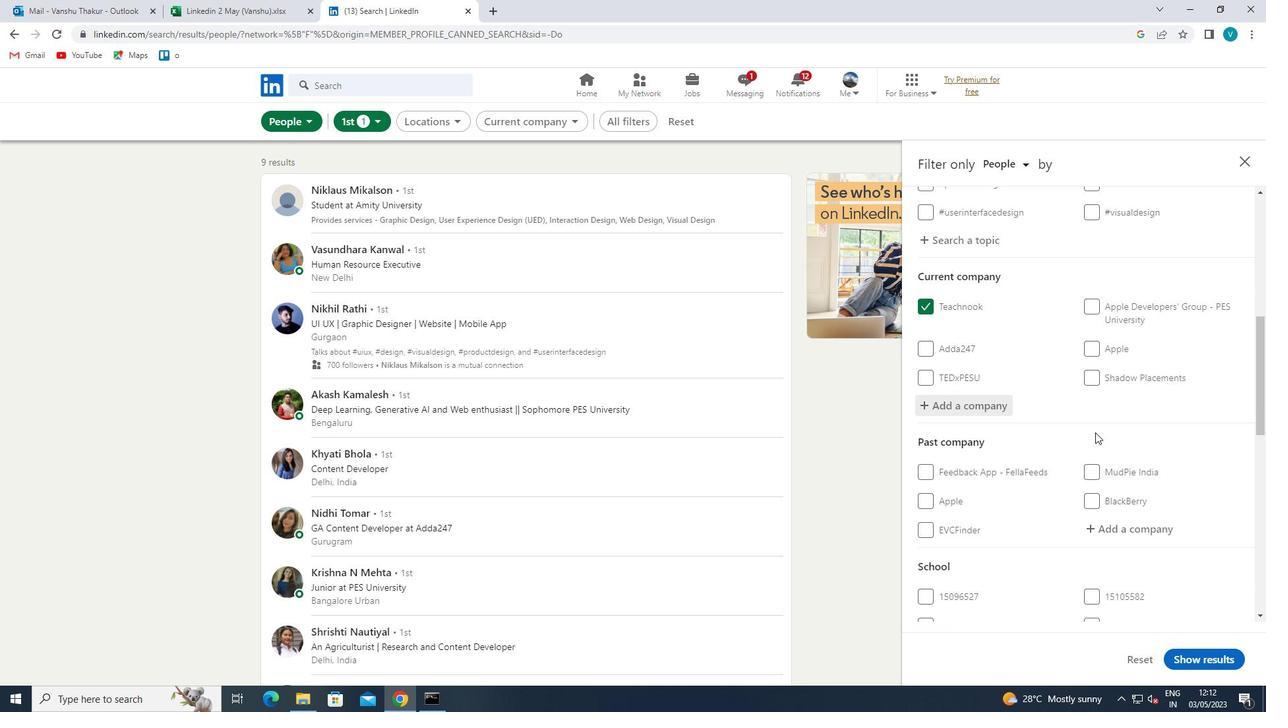 
Action: Mouse scrolled (1094, 433) with delta (0, 0)
Screenshot: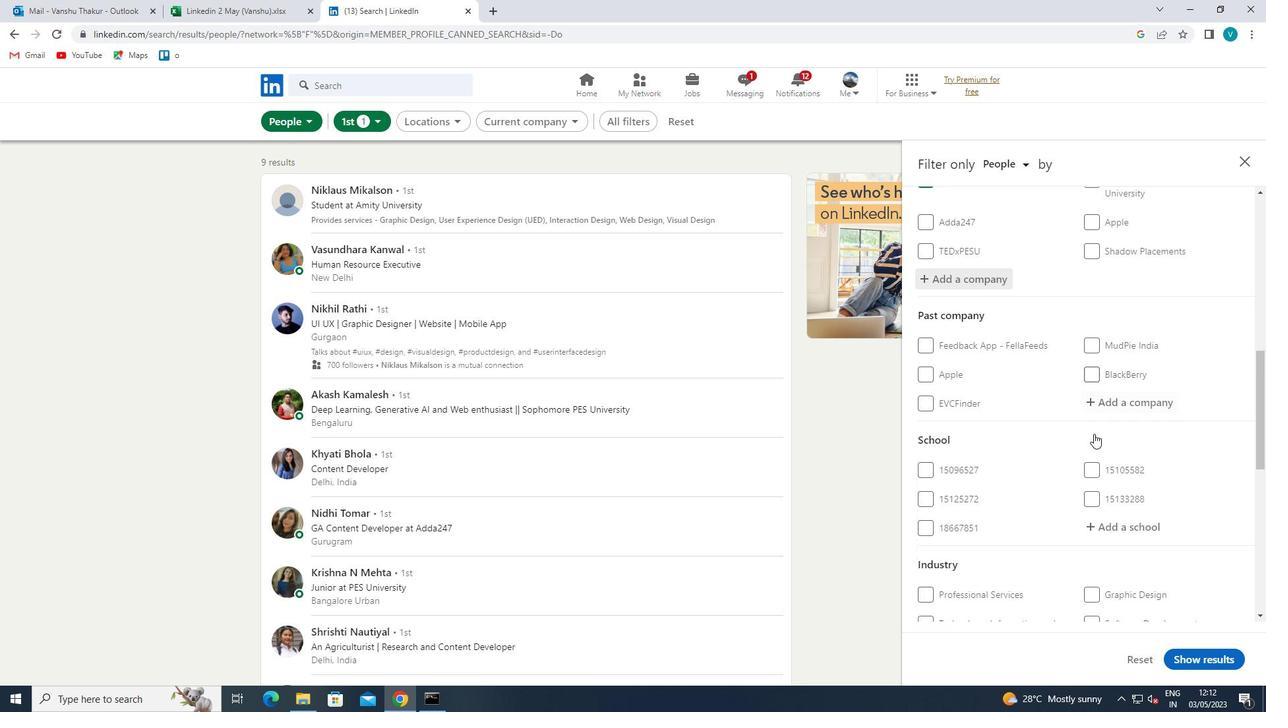 
Action: Mouse moved to (1092, 434)
Screenshot: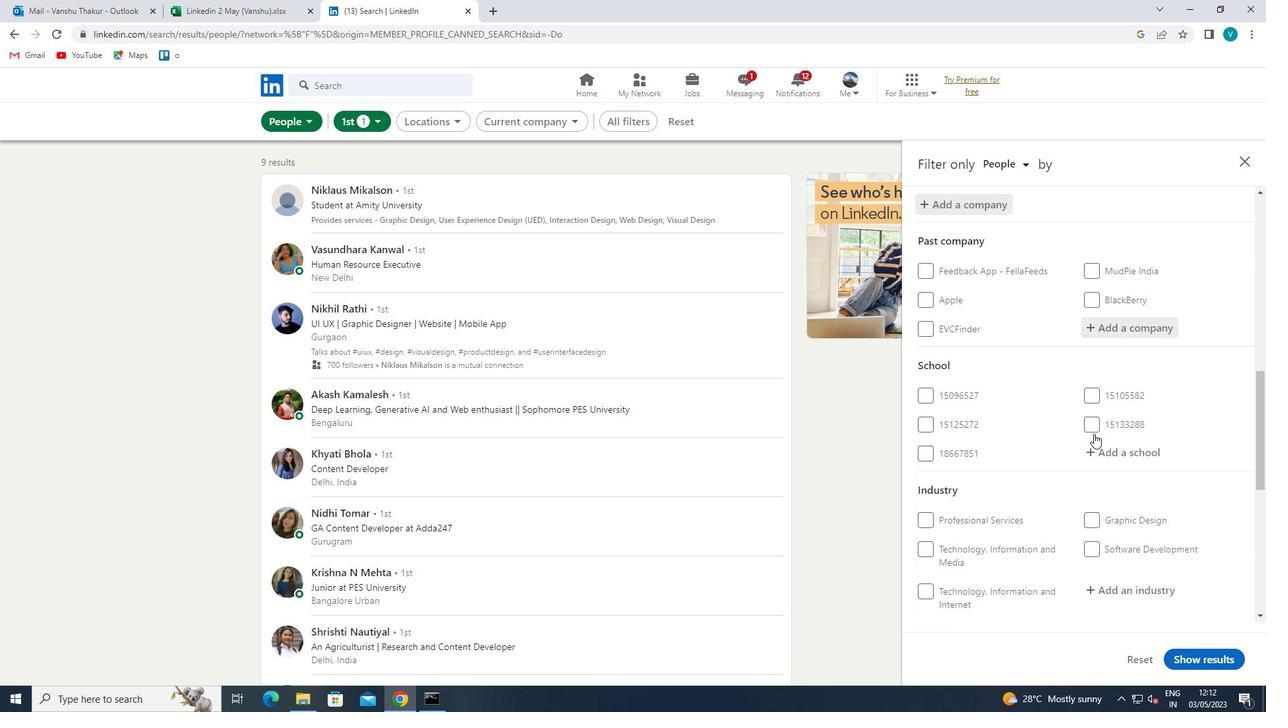 
Action: Mouse pressed left at (1092, 434)
Screenshot: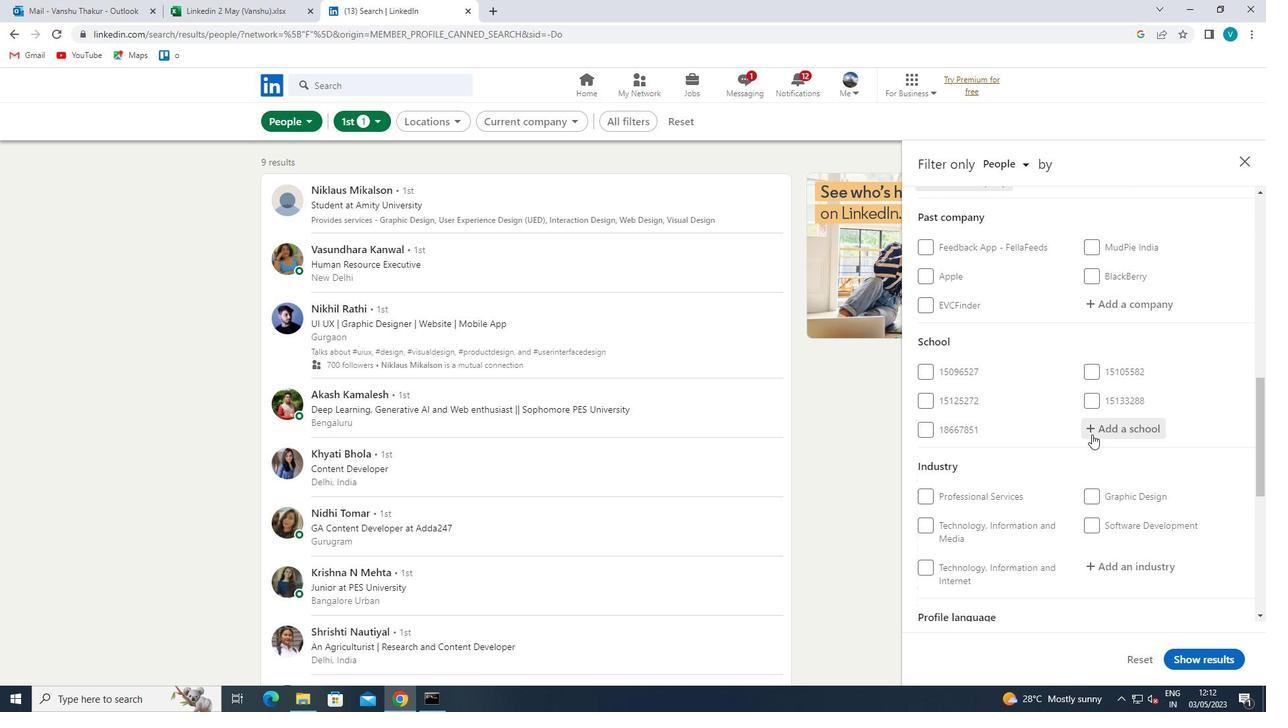
Action: Key pressed <Key.shift>SOMAIYA
Screenshot: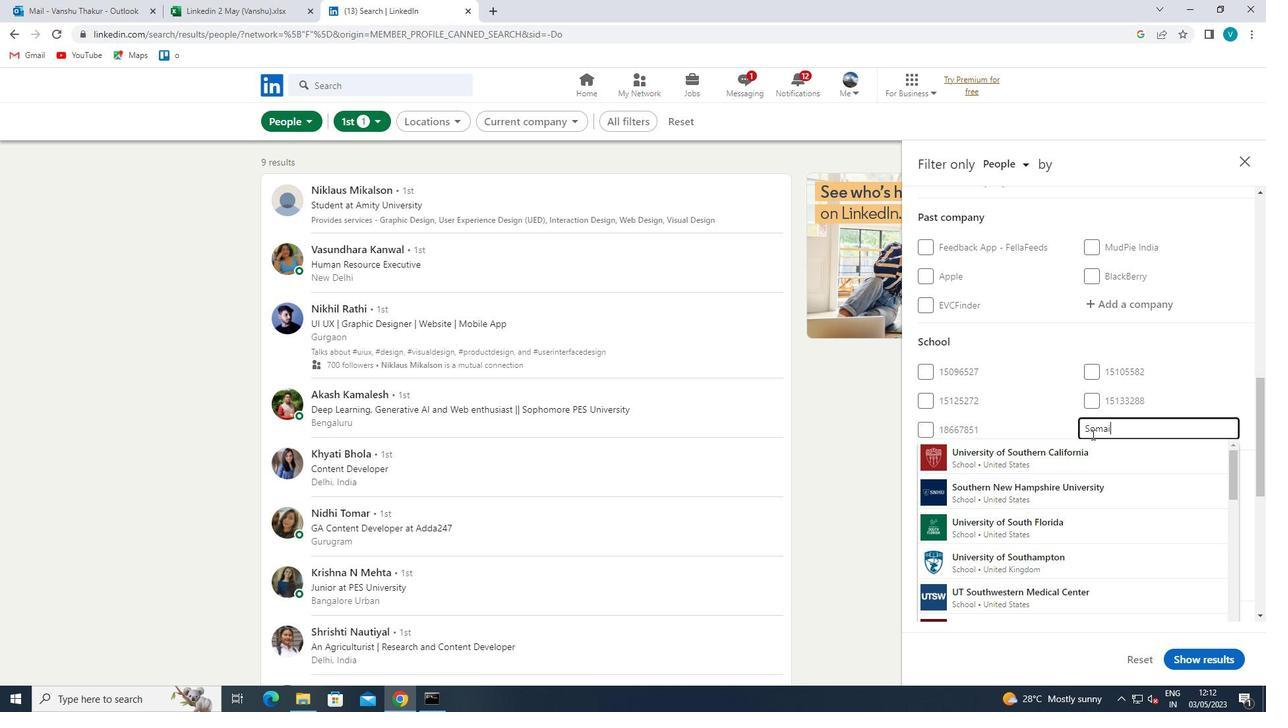 
Action: Mouse moved to (1098, 486)
Screenshot: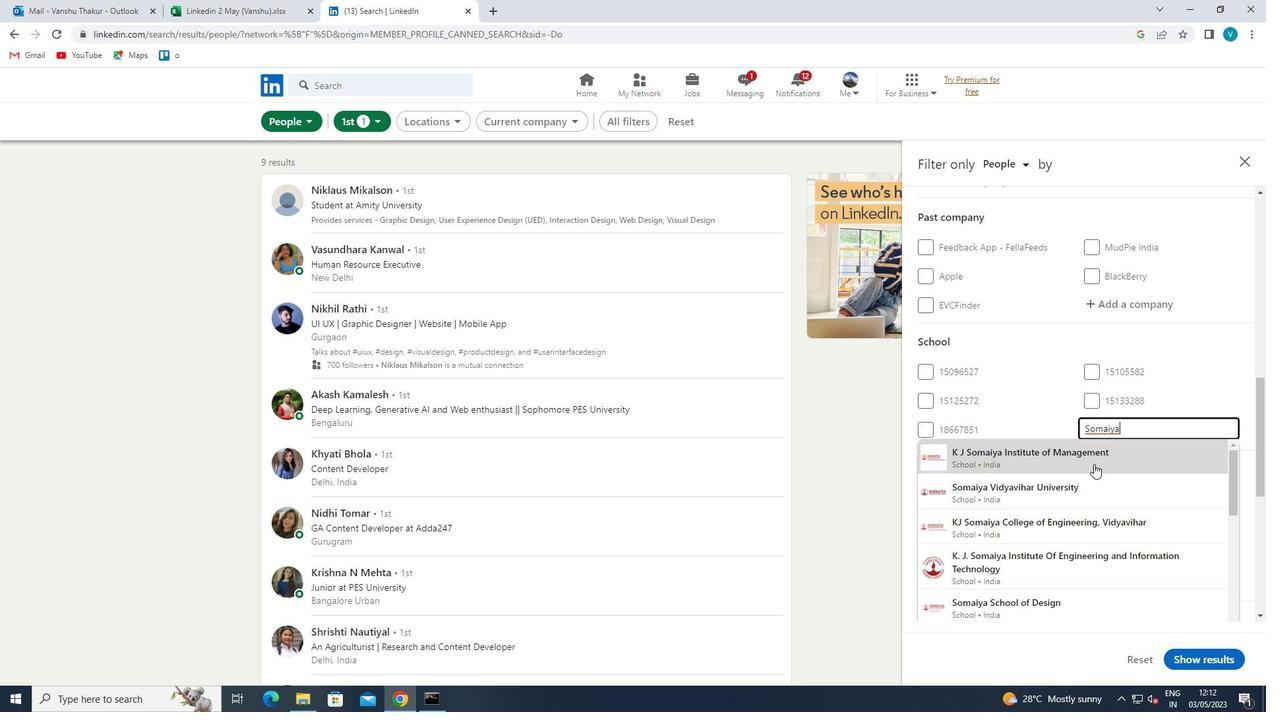 
Action: Mouse pressed left at (1098, 486)
Screenshot: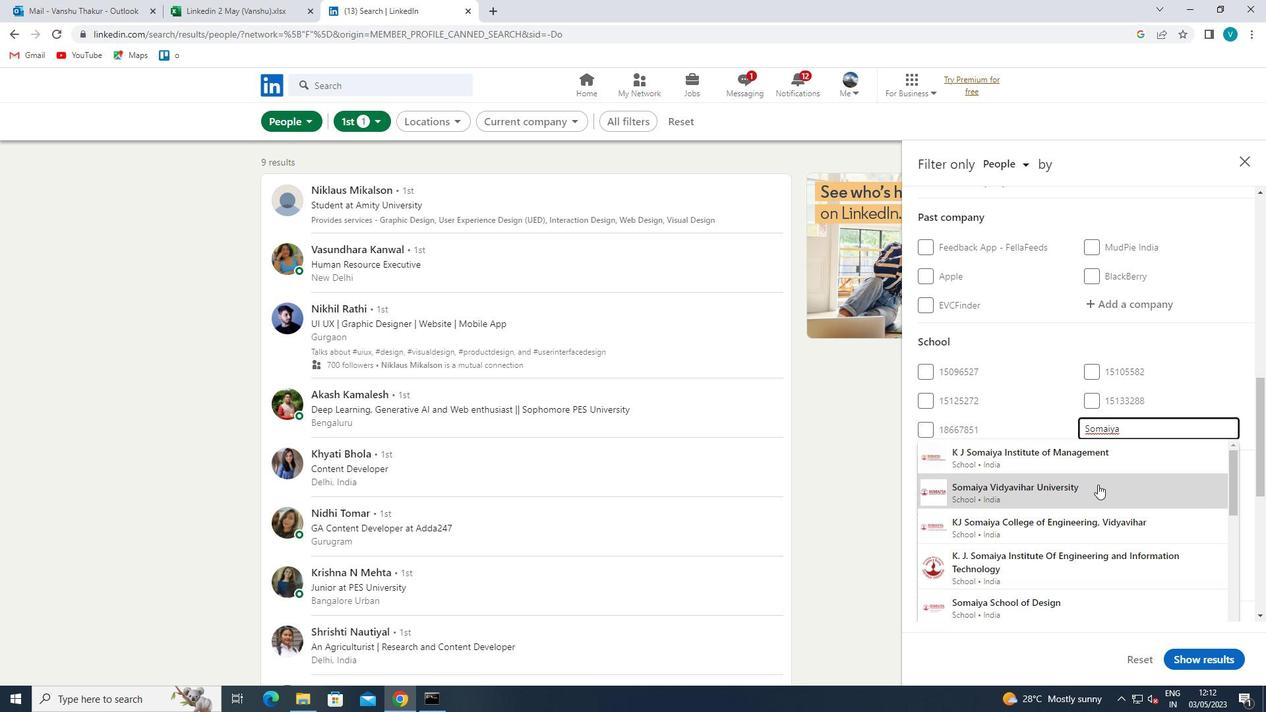 
Action: Mouse scrolled (1098, 486) with delta (0, 0)
Screenshot: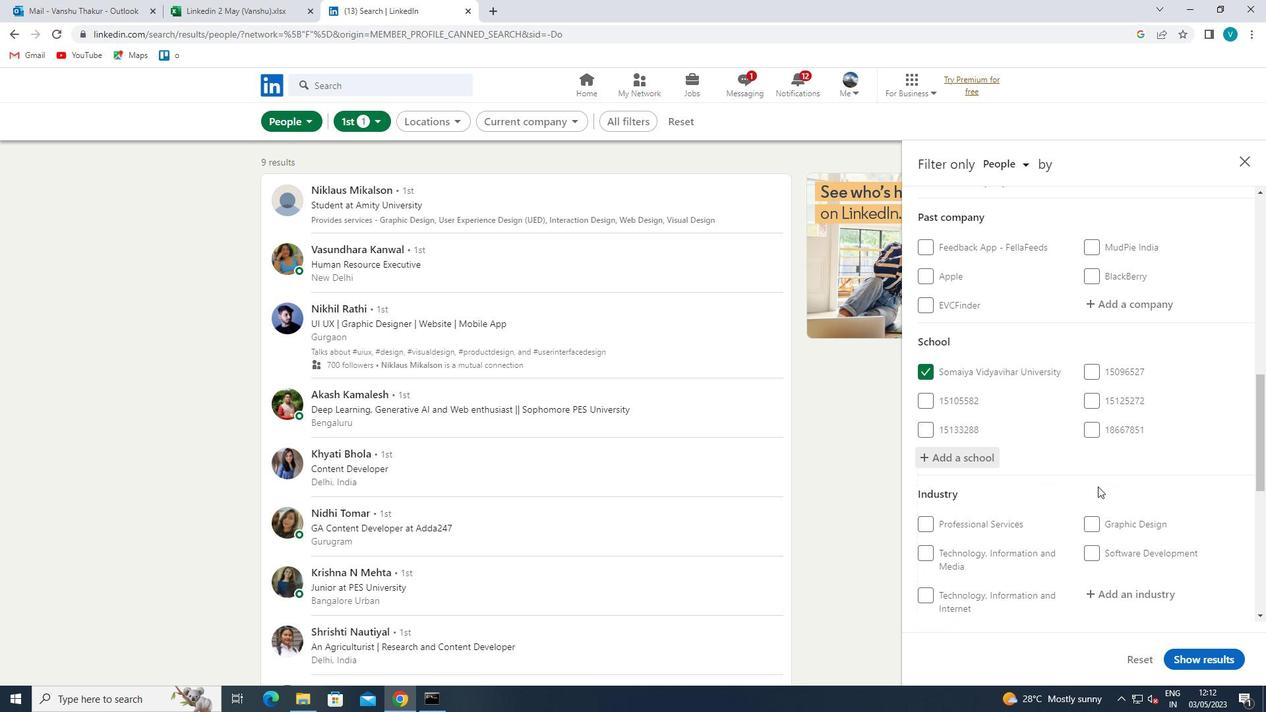 
Action: Mouse scrolled (1098, 486) with delta (0, 0)
Screenshot: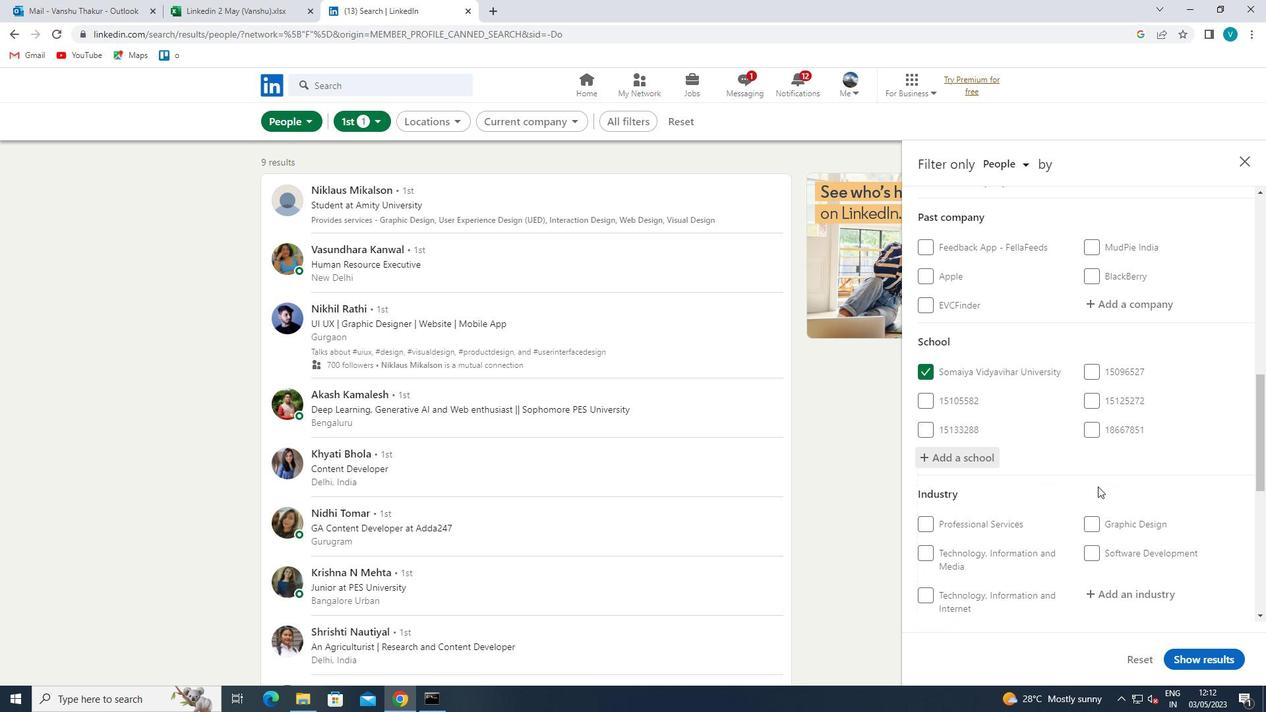 
Action: Mouse moved to (1123, 461)
Screenshot: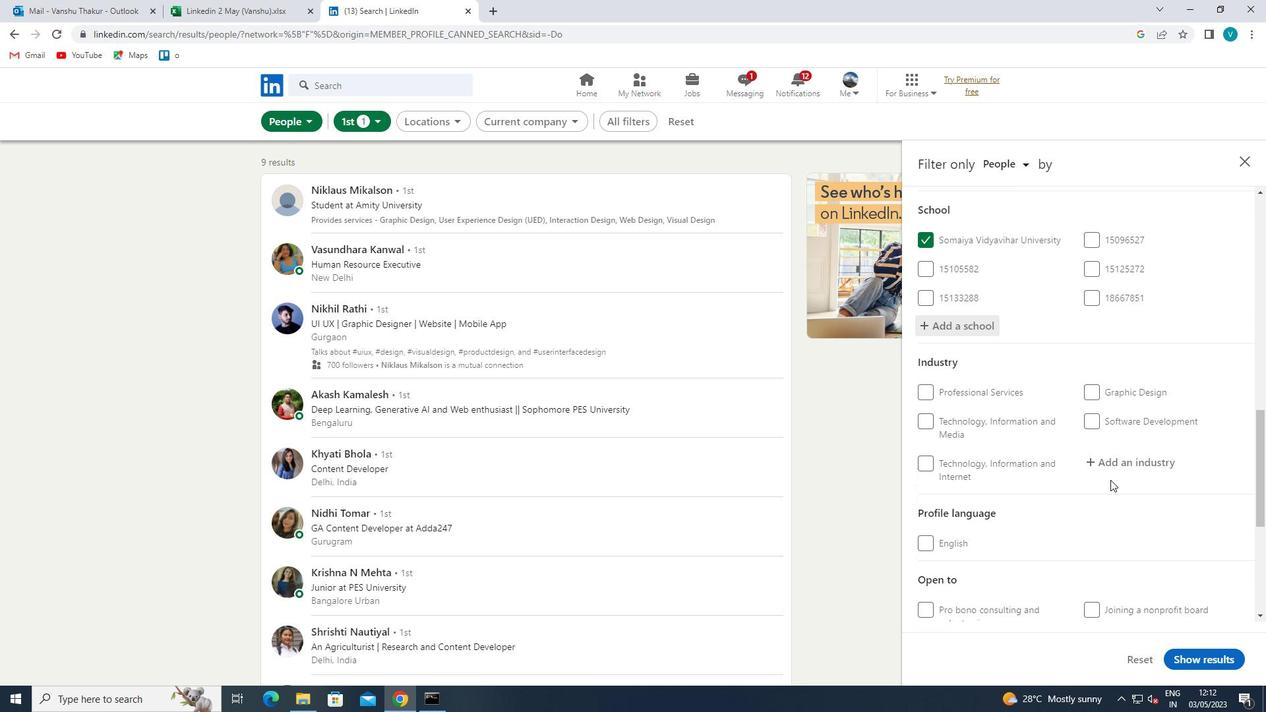 
Action: Mouse pressed left at (1123, 461)
Screenshot: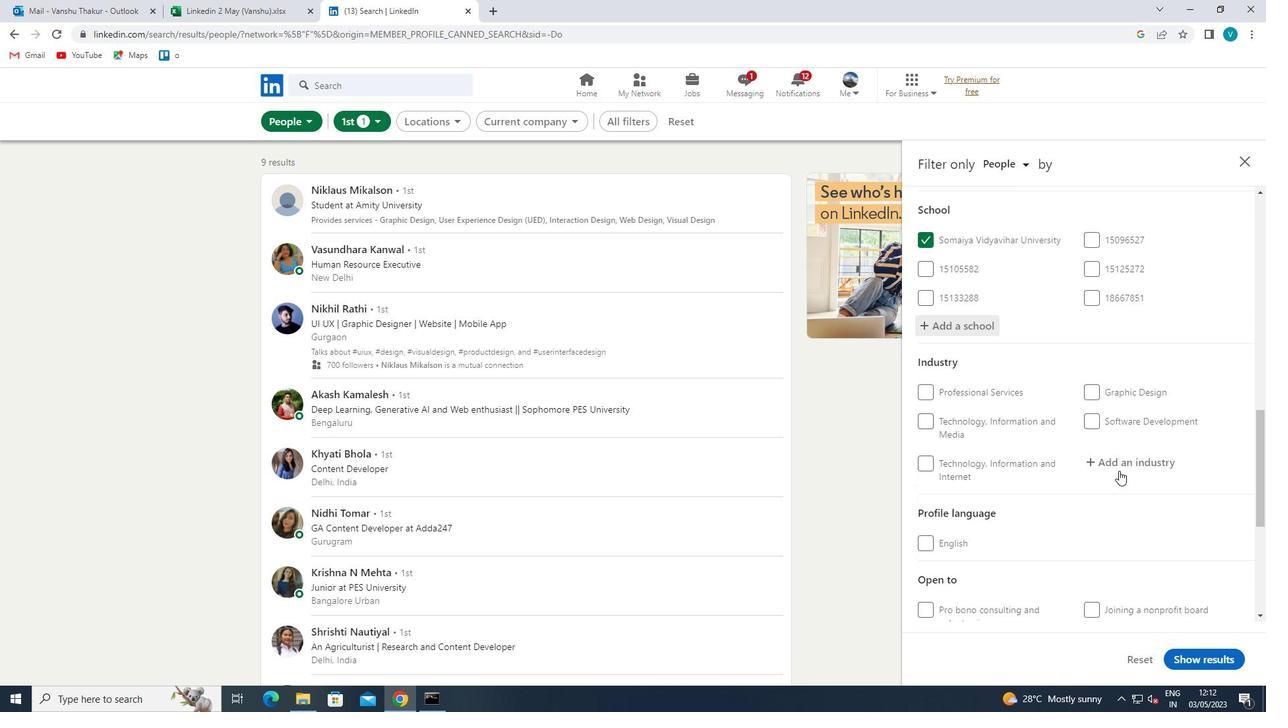 
Action: Key pressed <Key.shift>MACHINERY
Screenshot: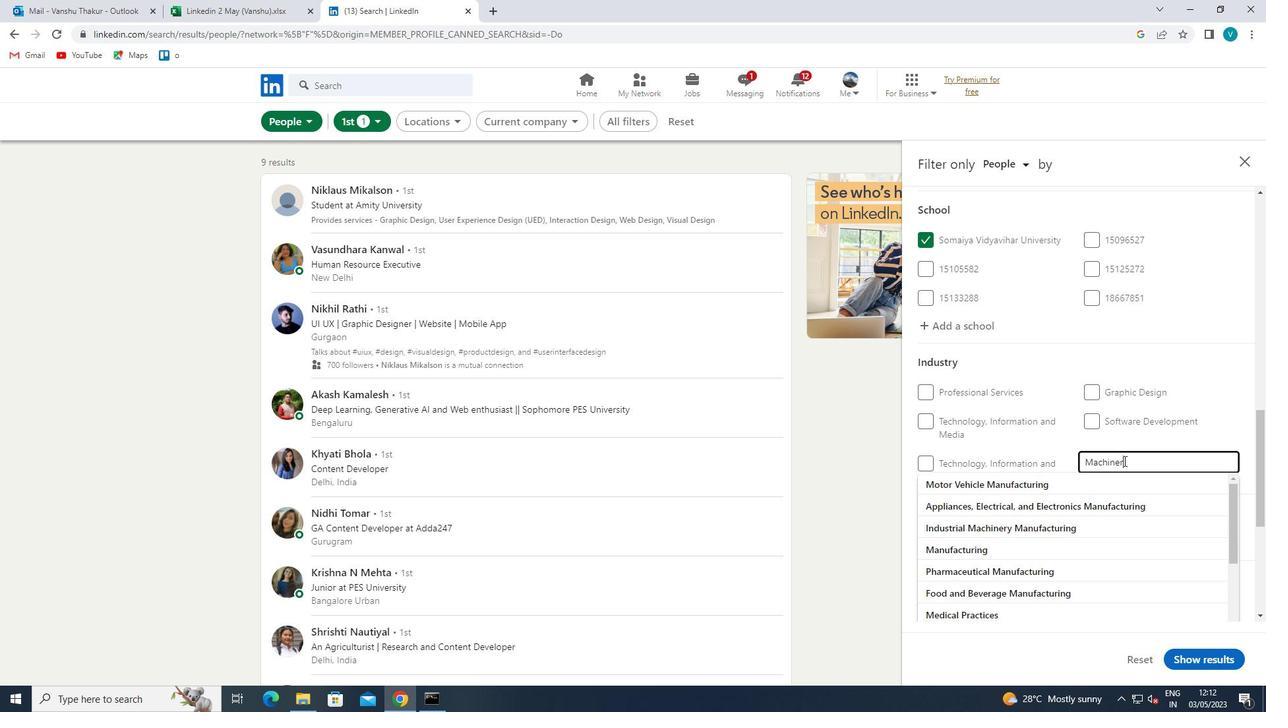 
Action: Mouse moved to (1092, 509)
Screenshot: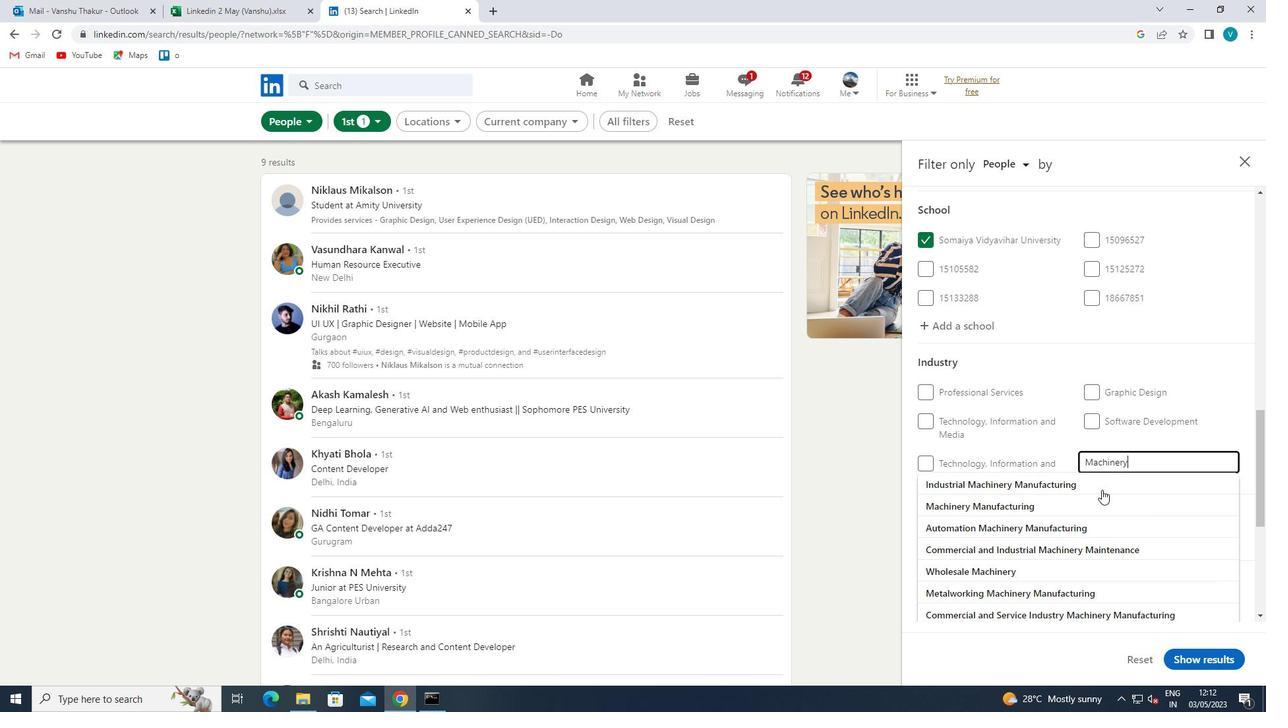 
Action: Mouse pressed left at (1092, 509)
Screenshot: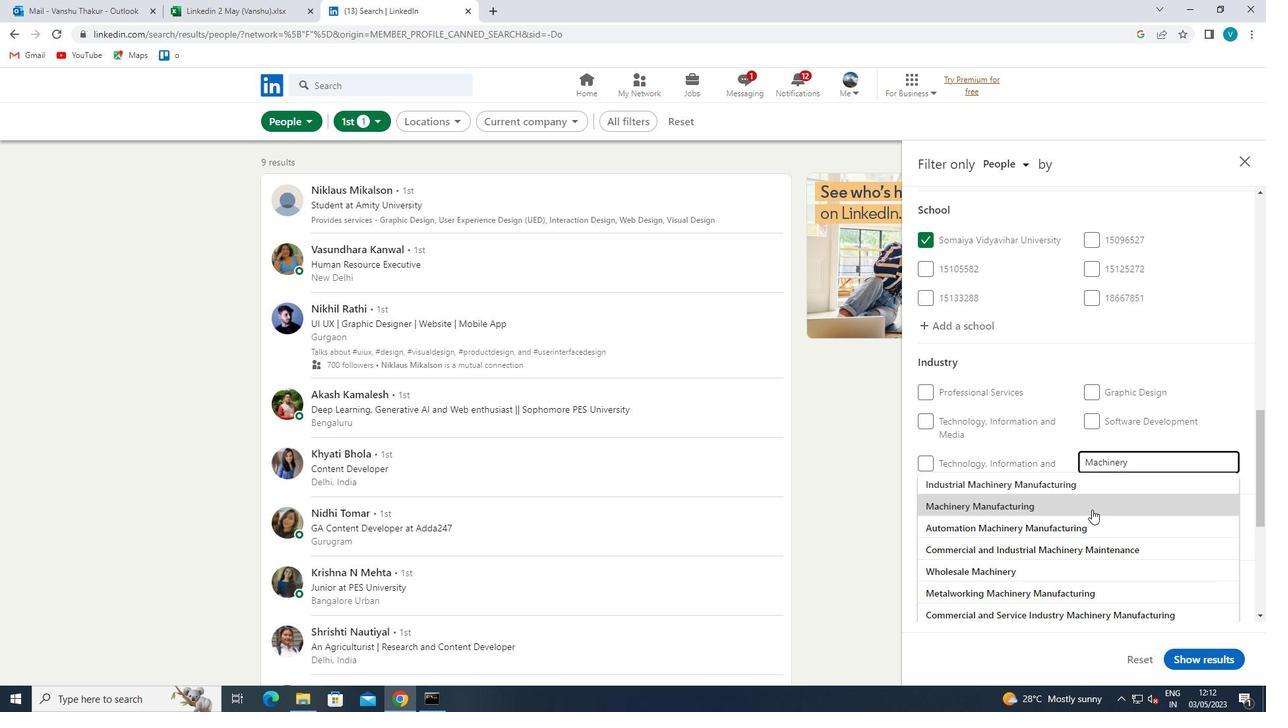 
Action: Mouse moved to (1110, 497)
Screenshot: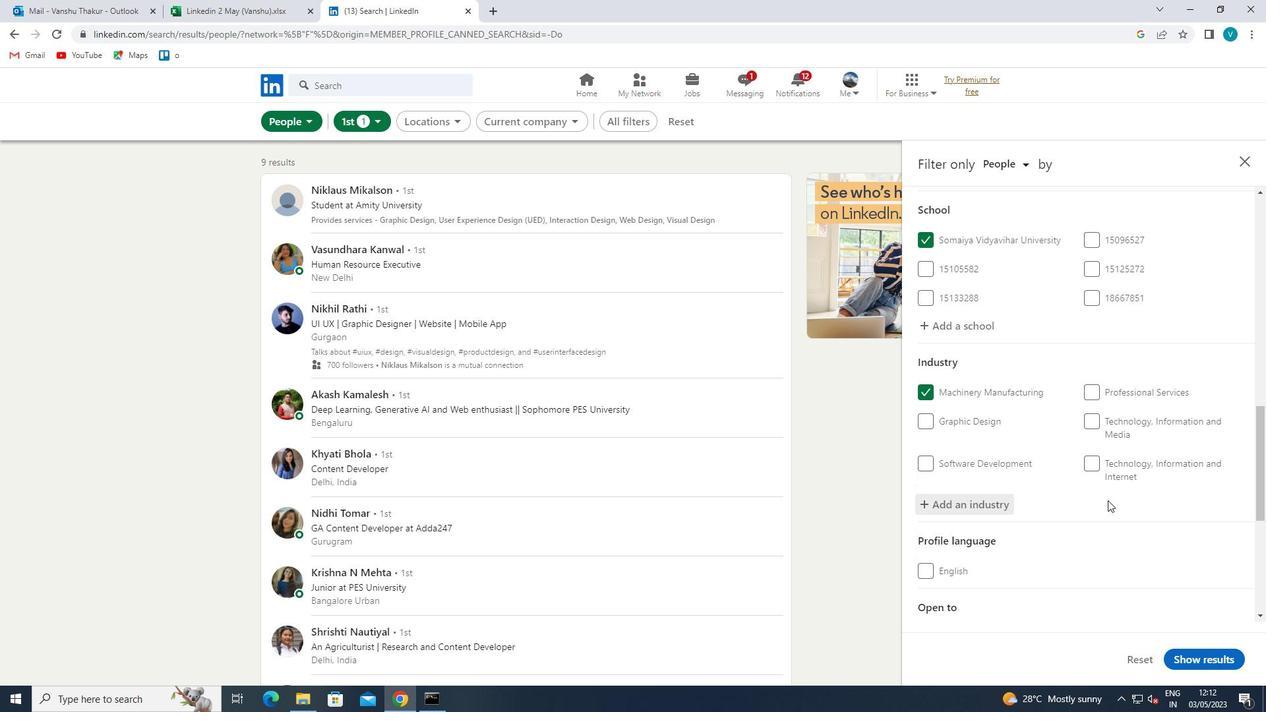 
Action: Mouse scrolled (1110, 497) with delta (0, 0)
Screenshot: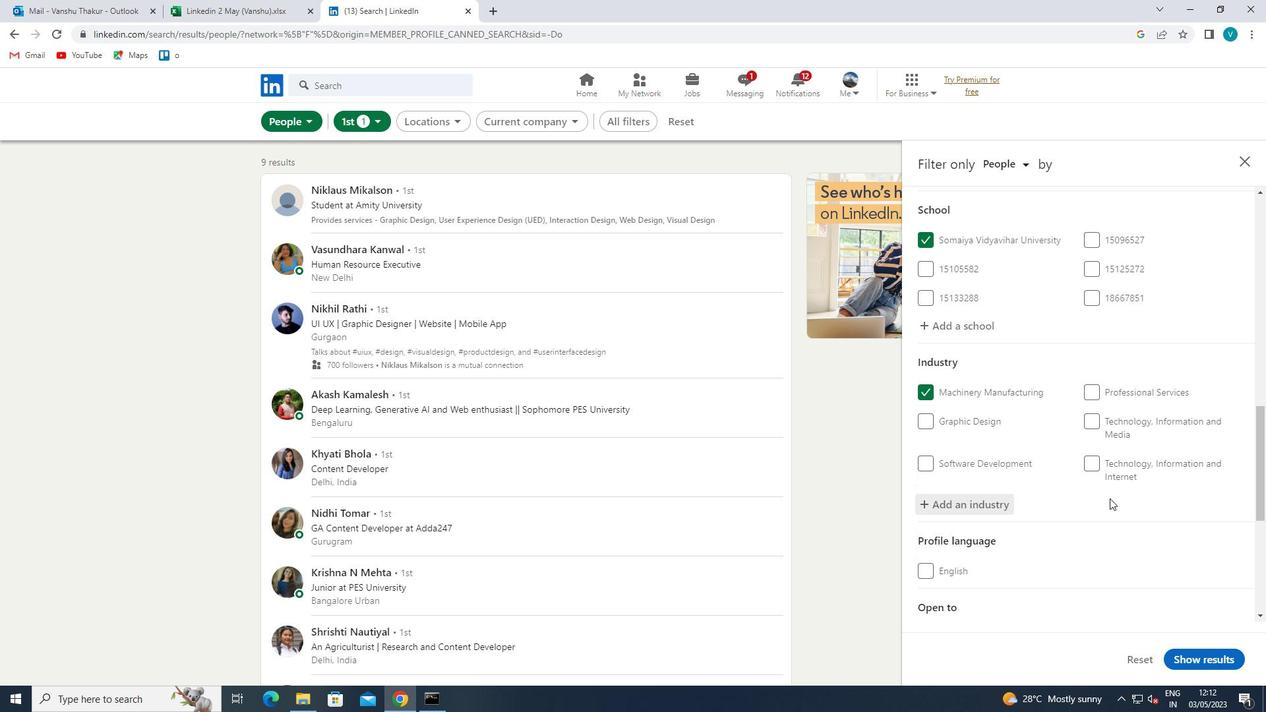 
Action: Mouse scrolled (1110, 497) with delta (0, 0)
Screenshot: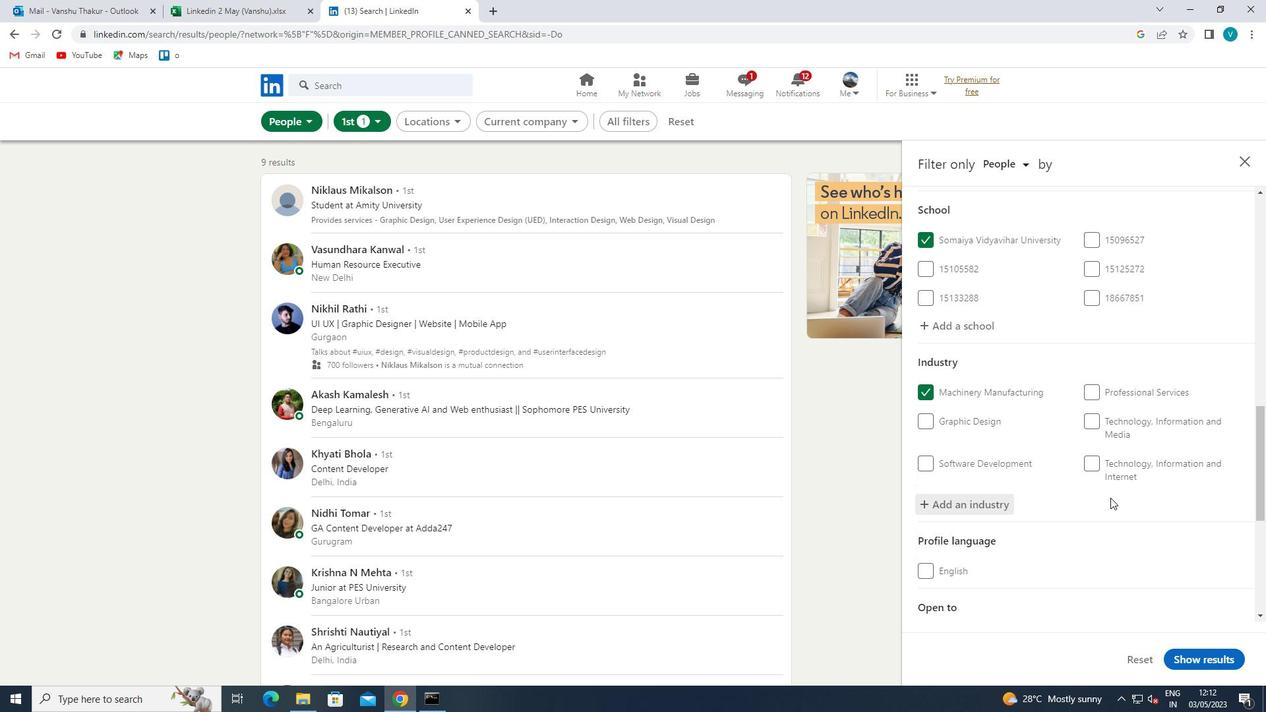 
Action: Mouse scrolled (1110, 497) with delta (0, 0)
Screenshot: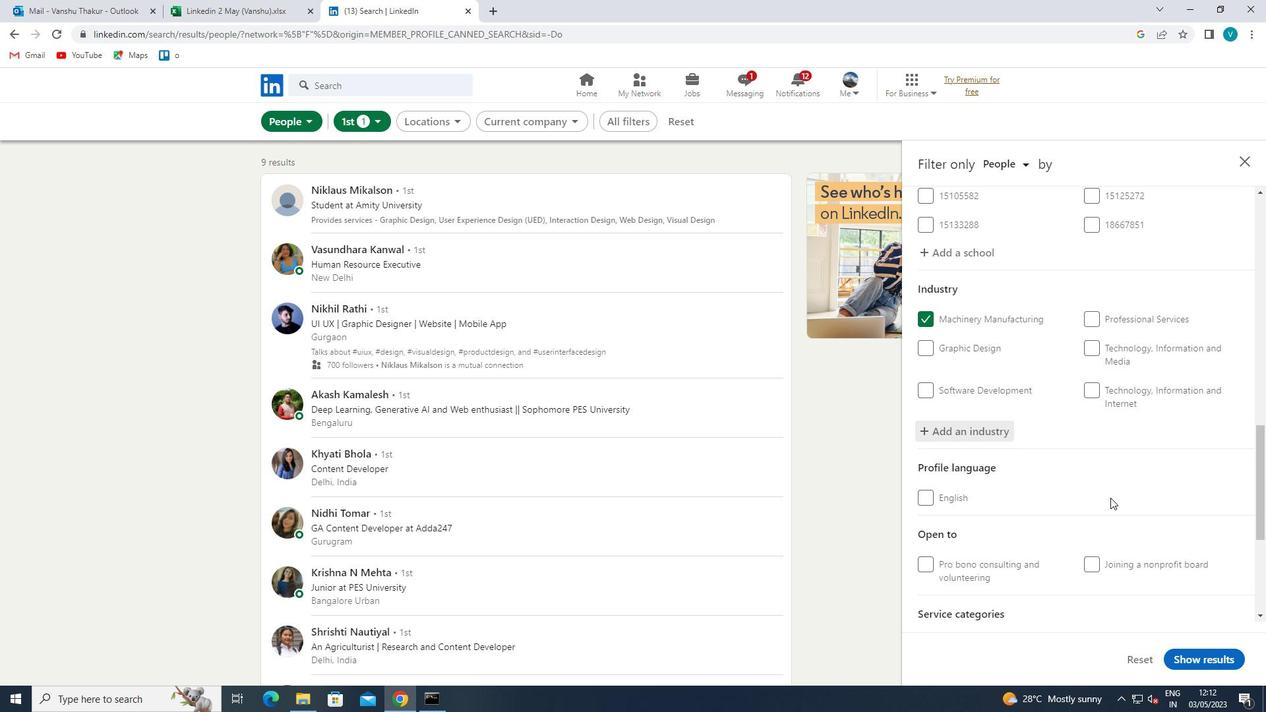
Action: Mouse scrolled (1110, 497) with delta (0, 0)
Screenshot: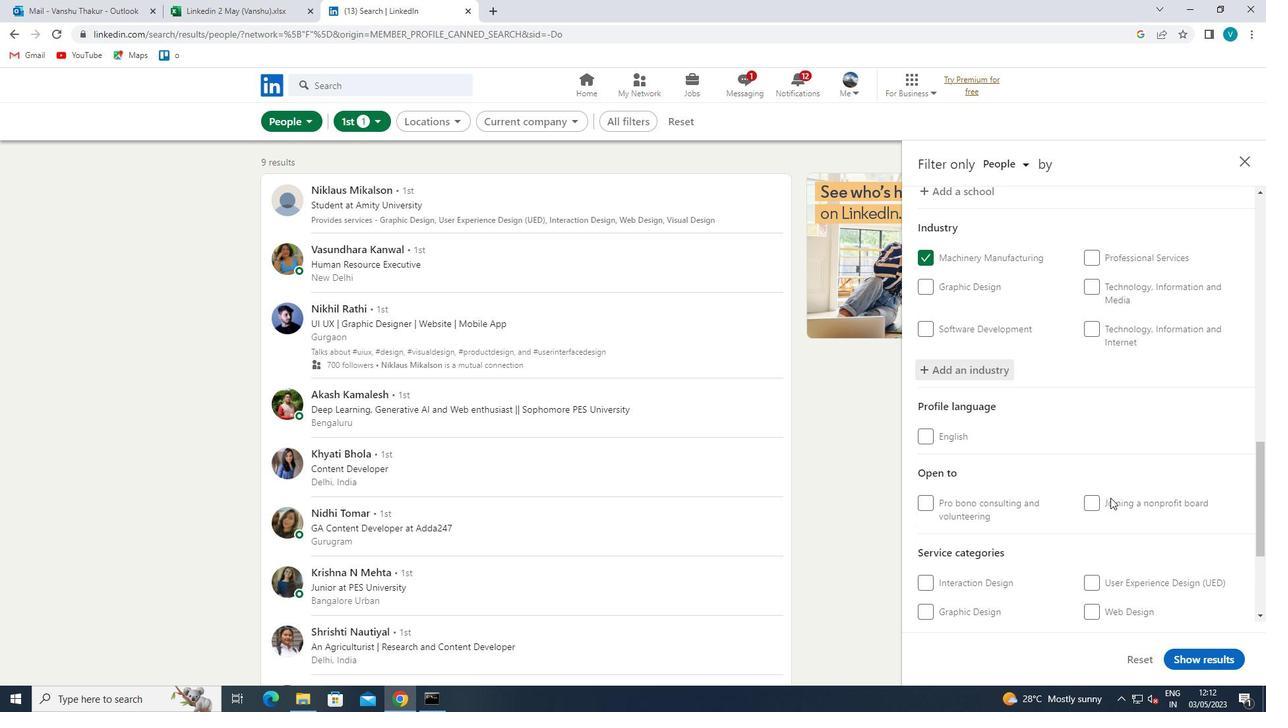 
Action: Mouse moved to (1107, 503)
Screenshot: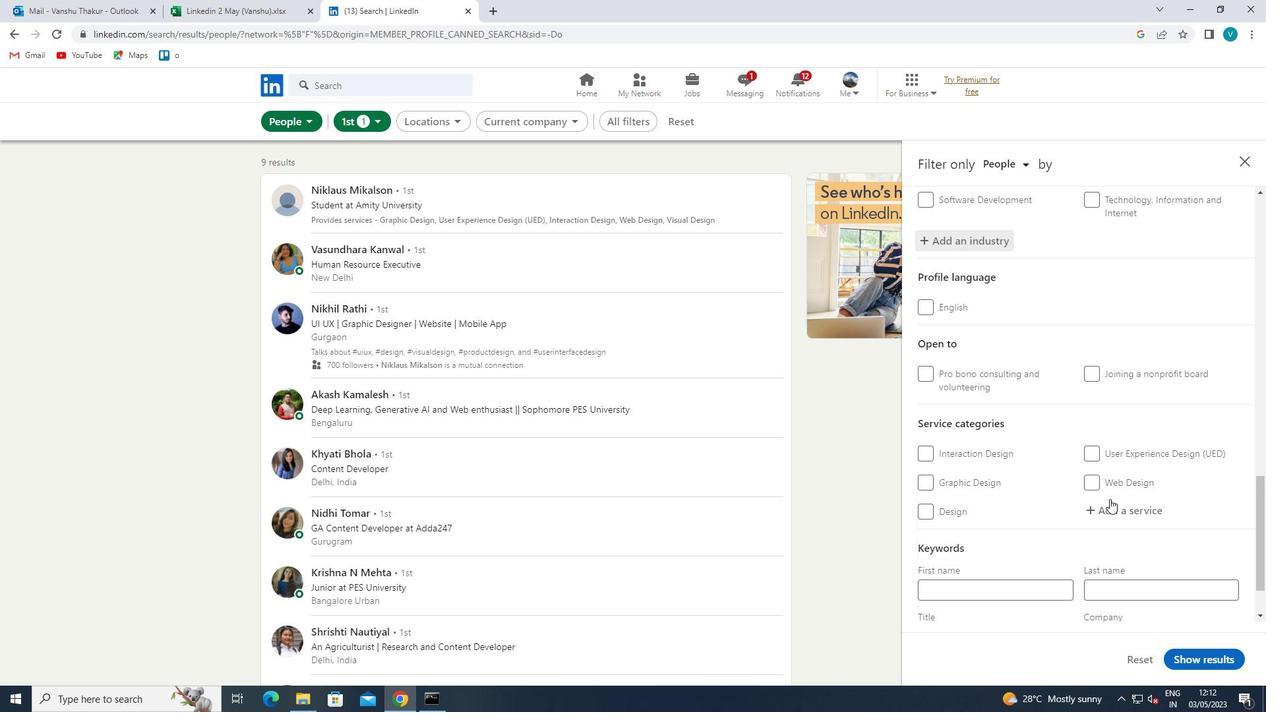 
Action: Mouse pressed left at (1107, 503)
Screenshot: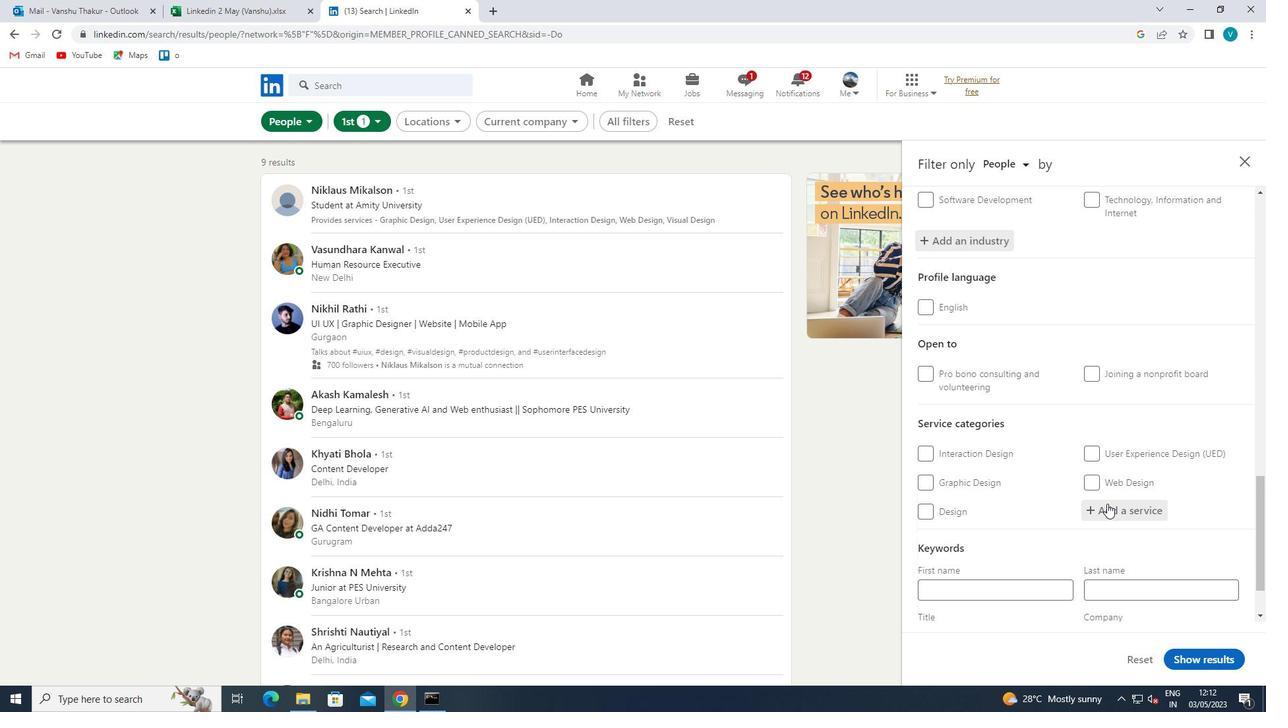 
Action: Key pressed <Key.shift>SP<Key.backspace>OFTWARE
Screenshot: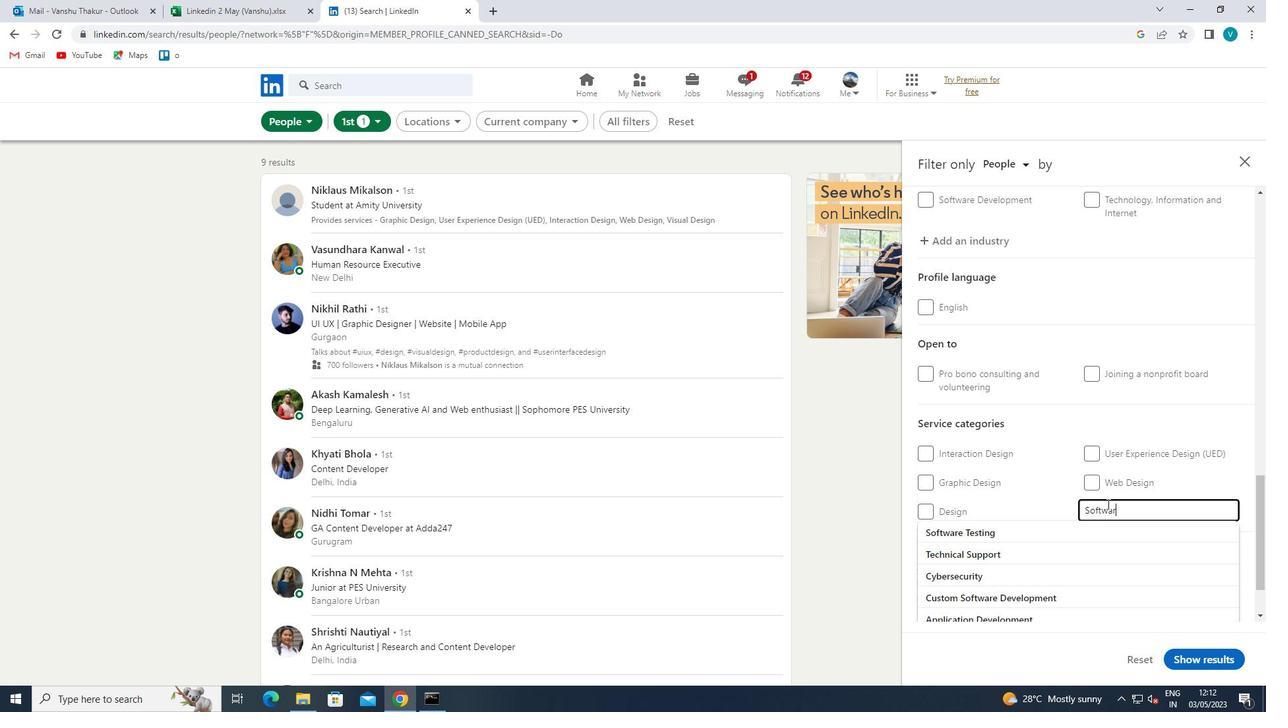 
Action: Mouse moved to (1075, 528)
Screenshot: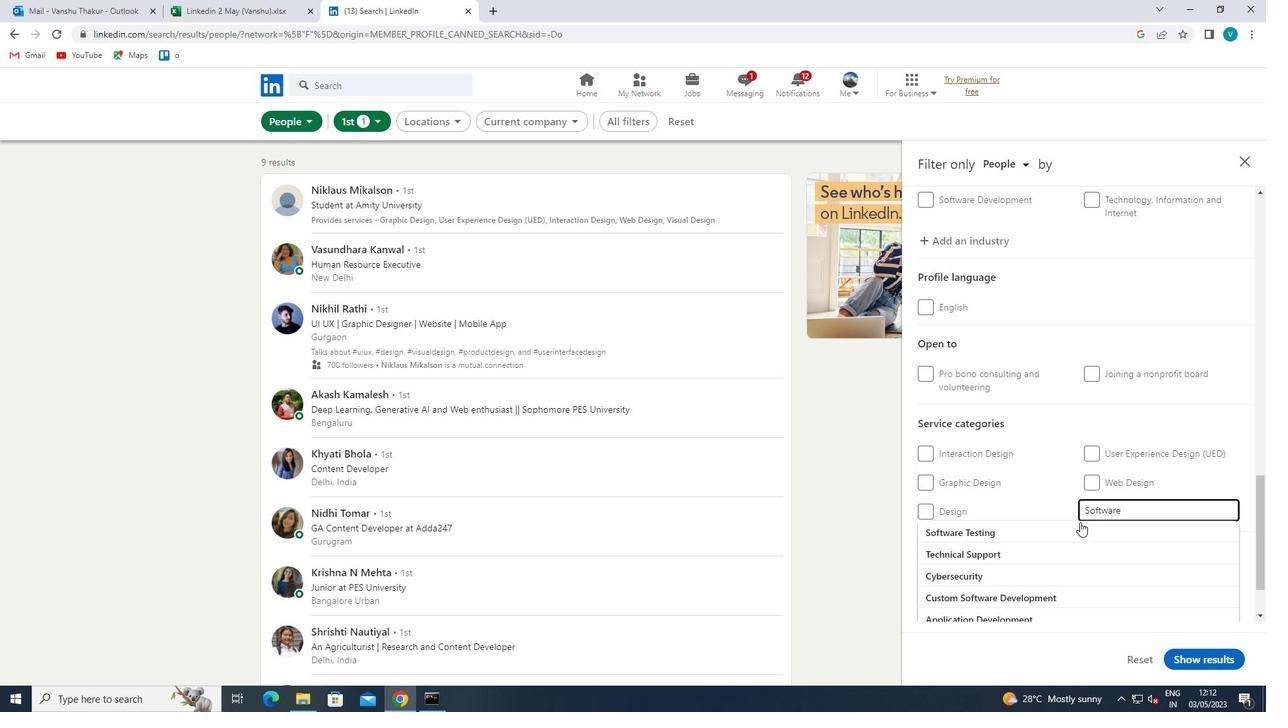 
Action: Mouse pressed left at (1075, 528)
Screenshot: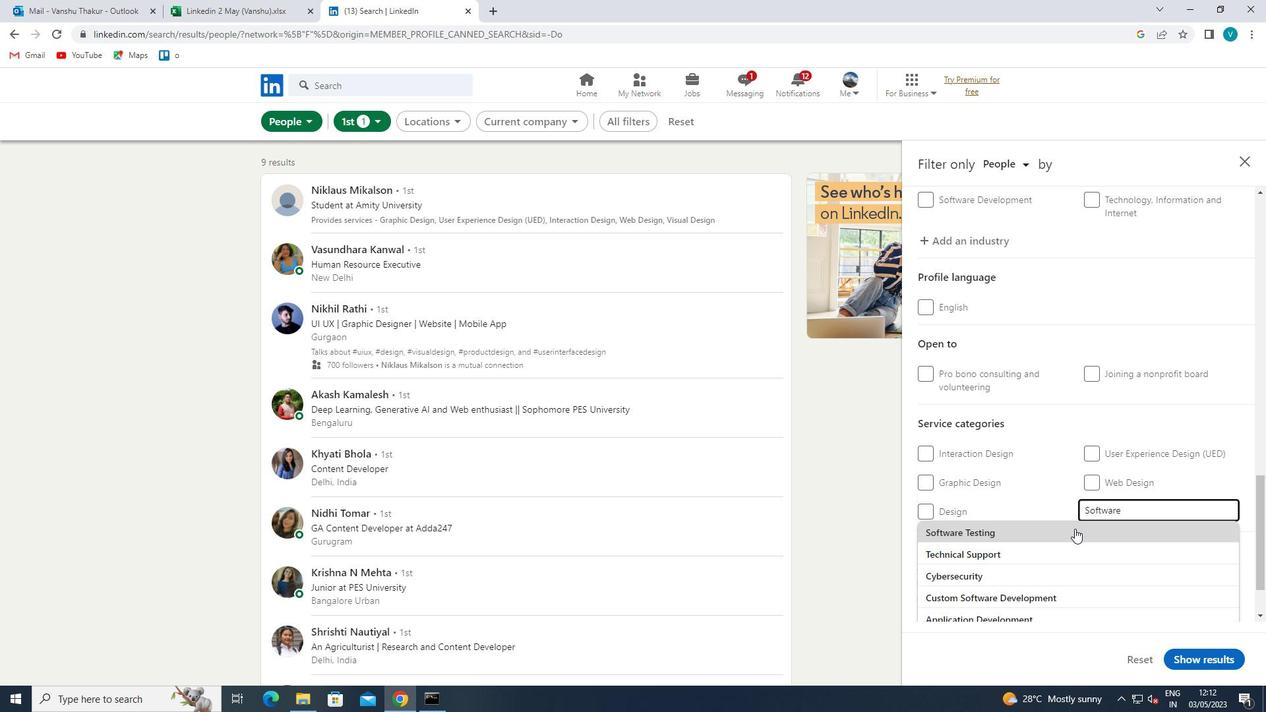 
Action: Mouse scrolled (1075, 528) with delta (0, 0)
Screenshot: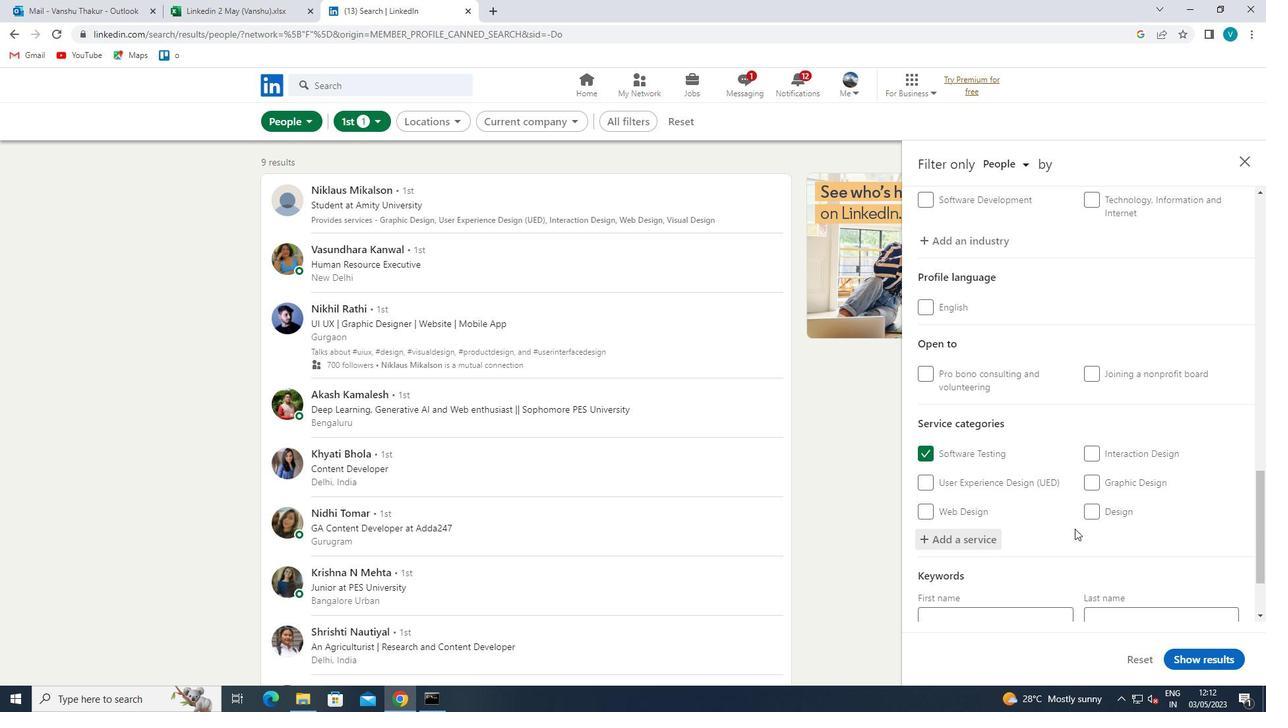 
Action: Mouse scrolled (1075, 528) with delta (0, 0)
Screenshot: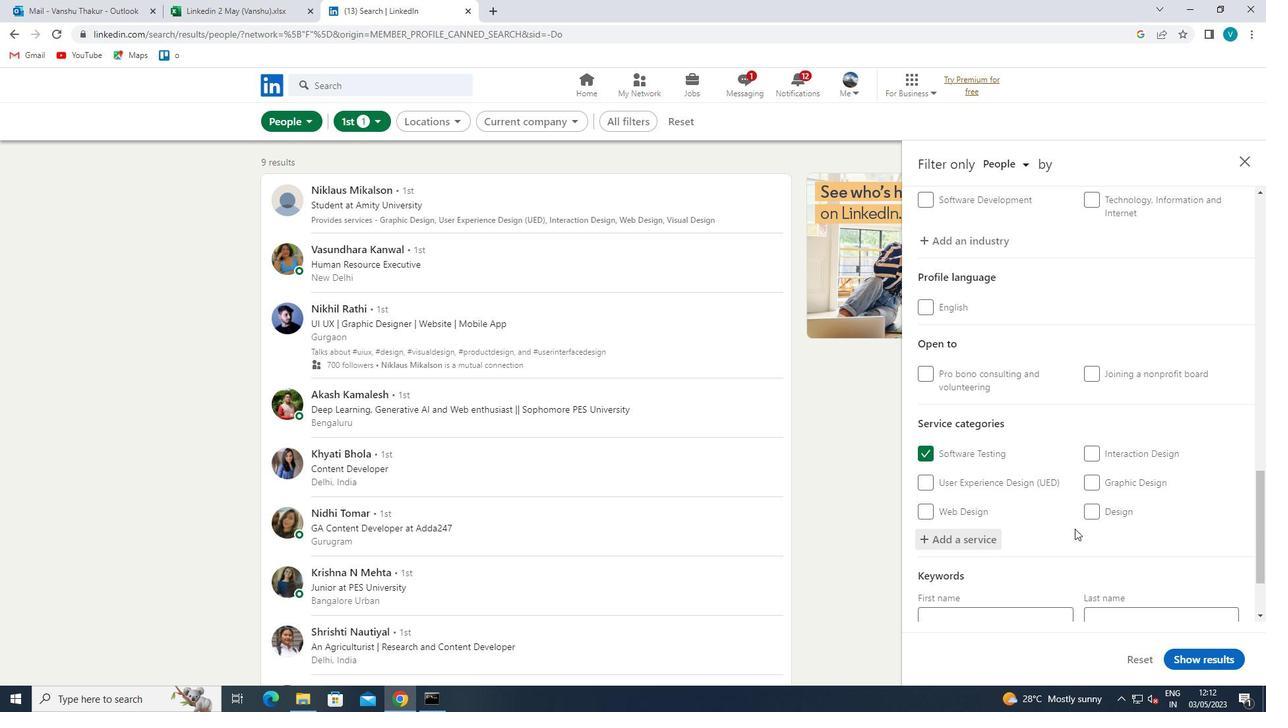 
Action: Mouse scrolled (1075, 528) with delta (0, 0)
Screenshot: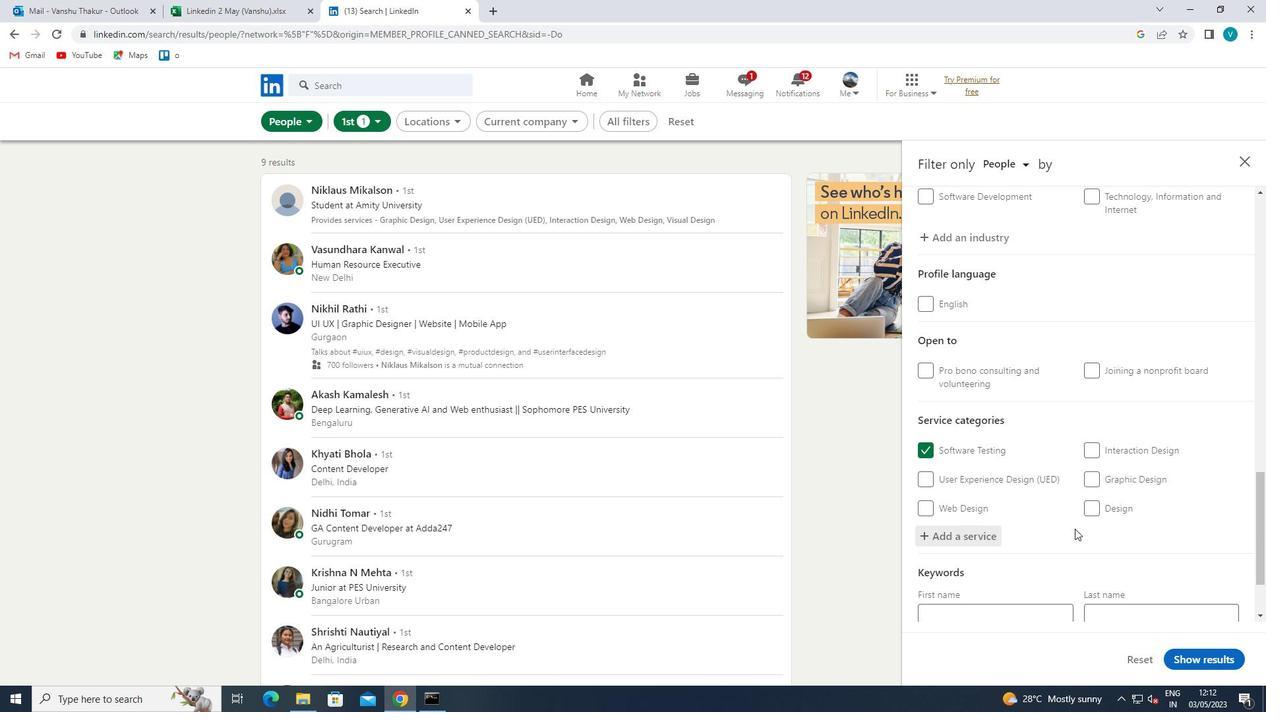 
Action: Mouse moved to (1048, 552)
Screenshot: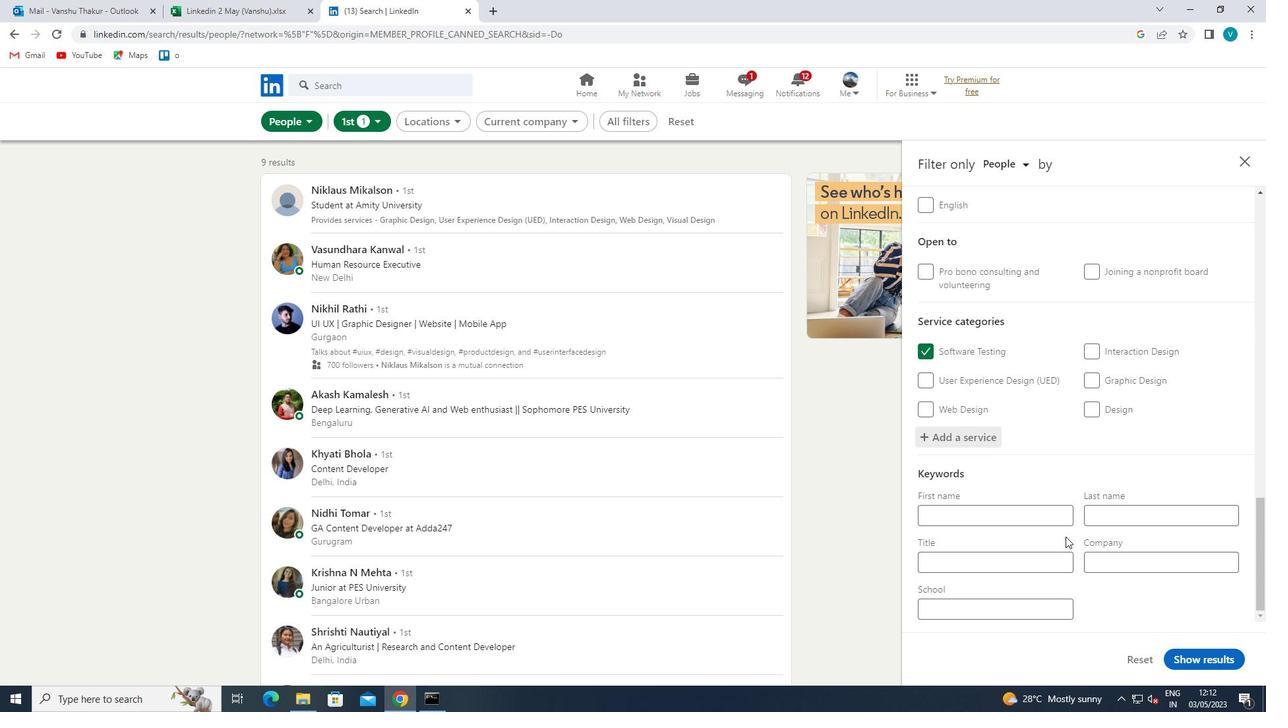 
Action: Mouse pressed left at (1048, 552)
Screenshot: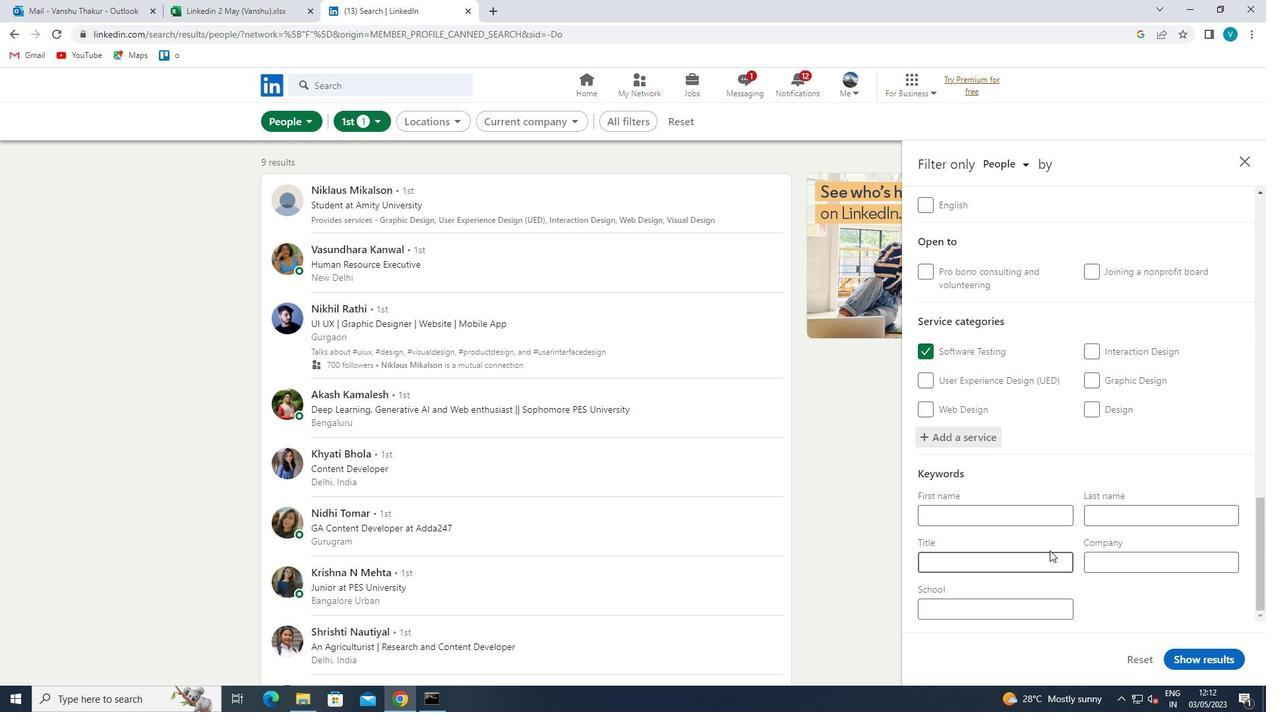 
Action: Key pressed <Key.shift>C
Screenshot: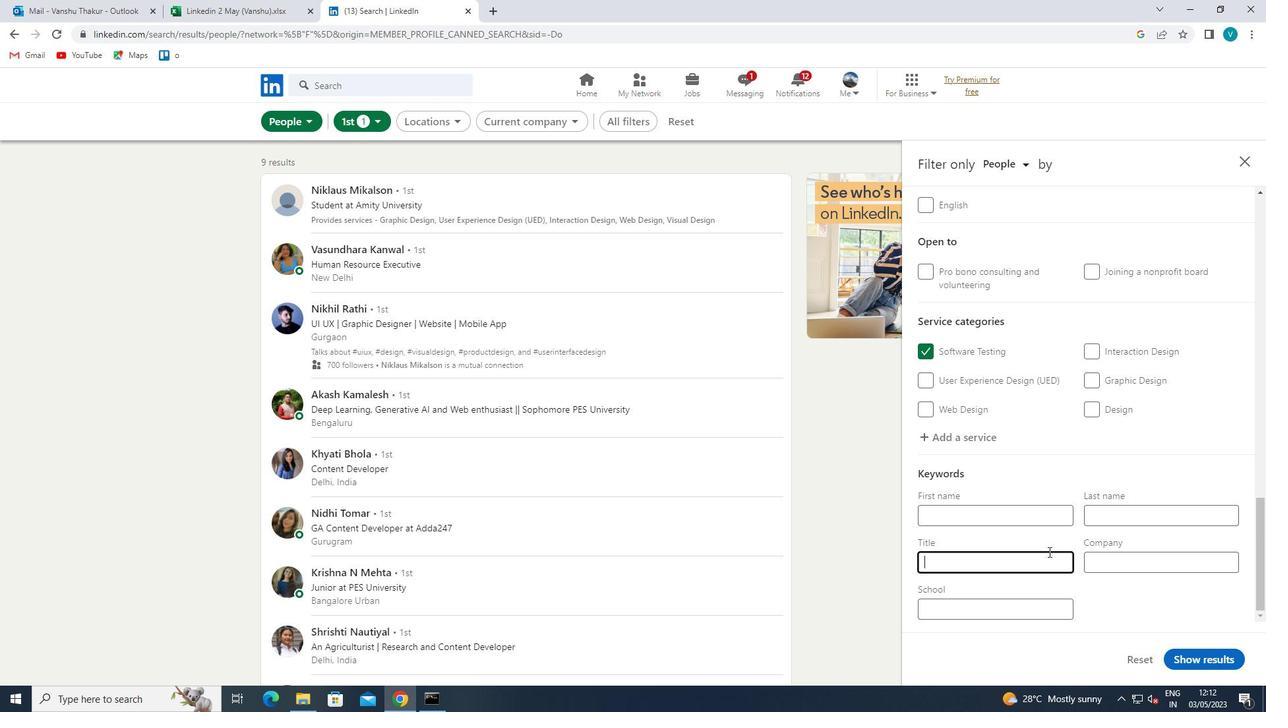 
Action: Mouse moved to (1052, 551)
Screenshot: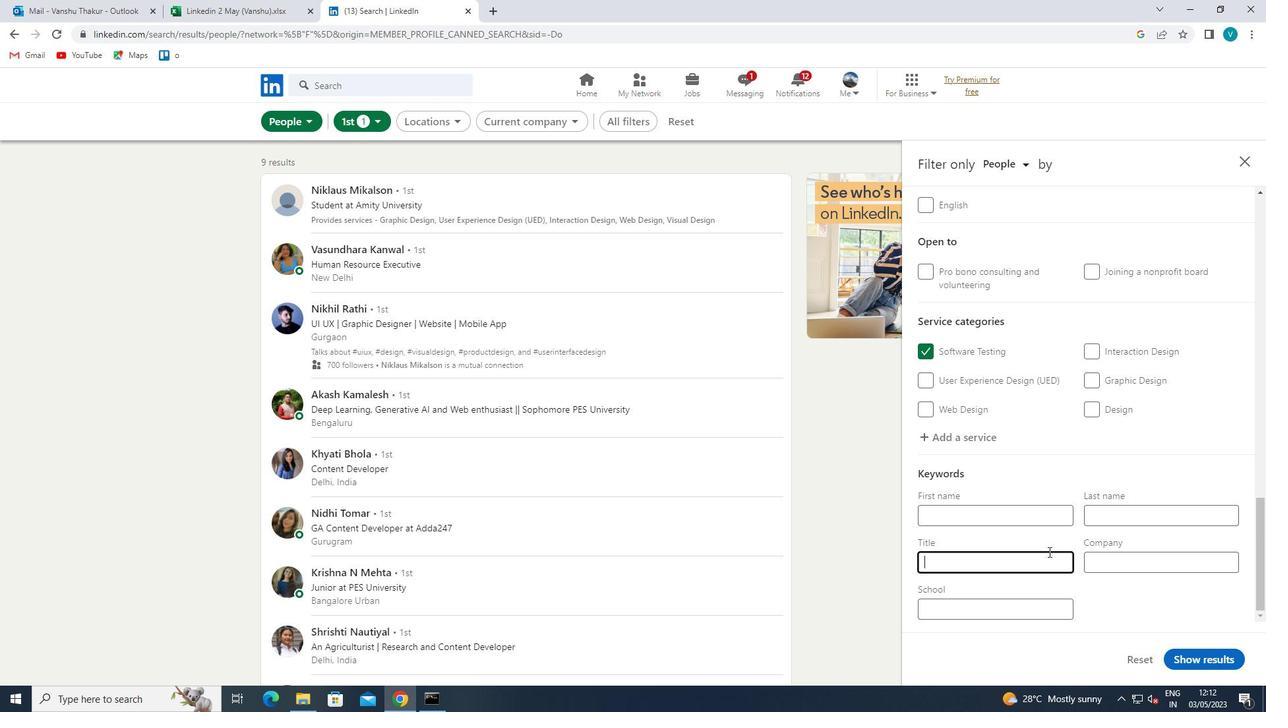 
Action: Key pressed ONSERVATION<Key.space><Key.shift>VOLUNTEER<Key.space>
Screenshot: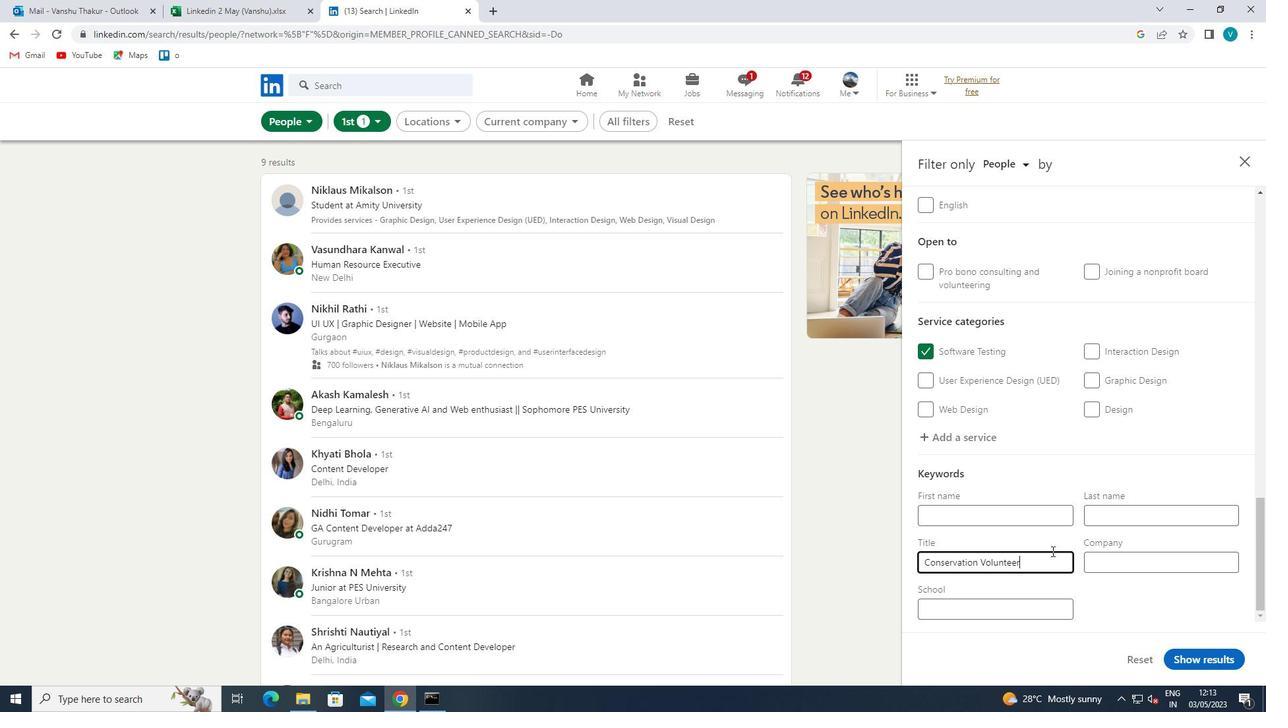 
Action: Mouse moved to (1189, 654)
Screenshot: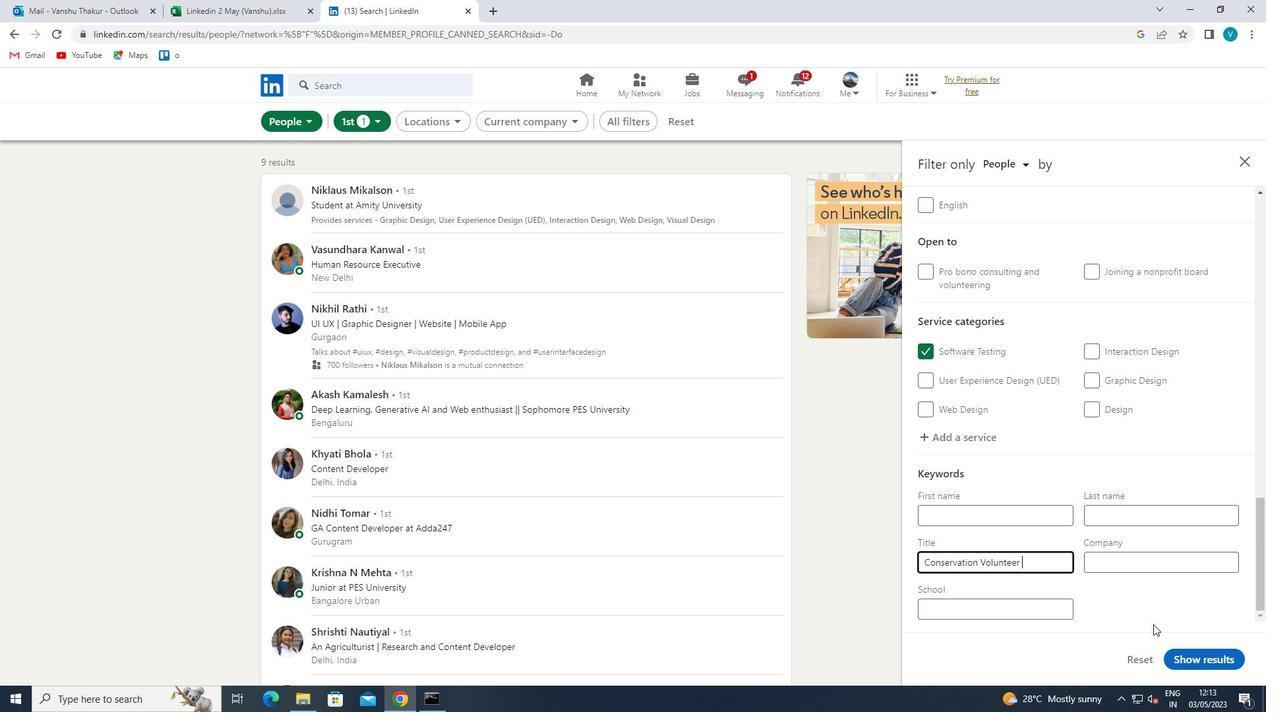 
Action: Mouse pressed left at (1189, 654)
Screenshot: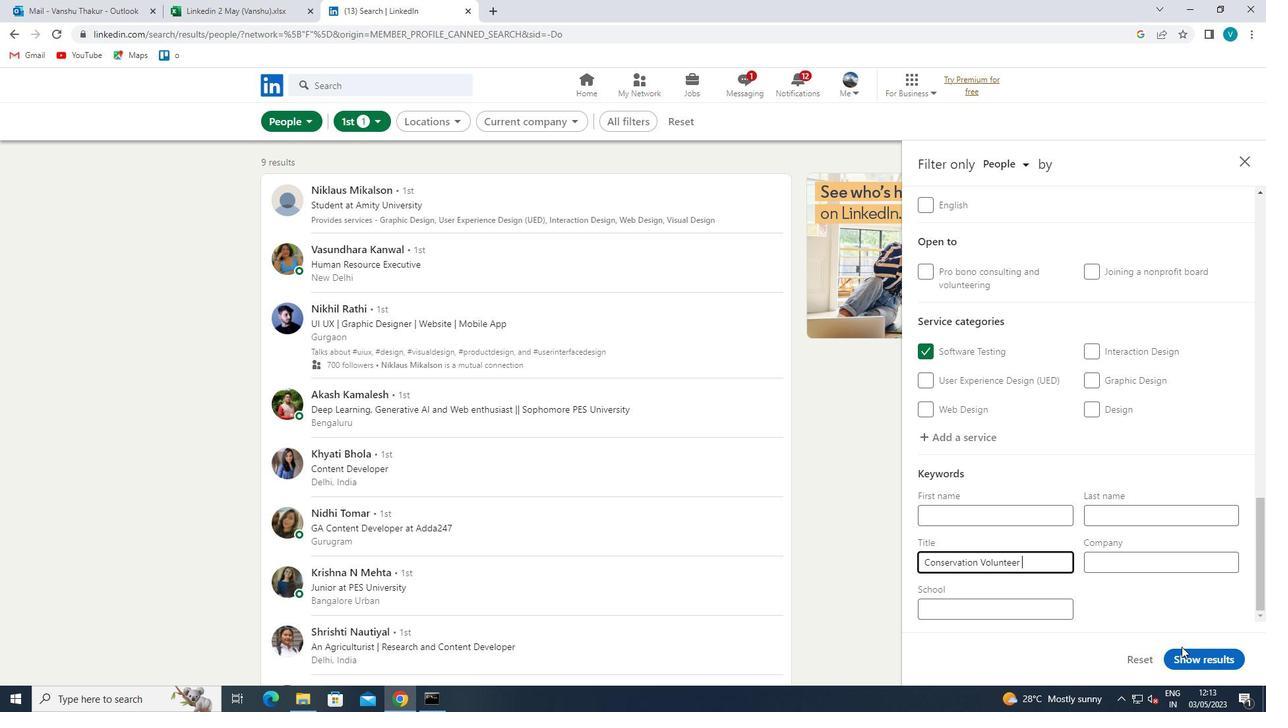 
Action: Mouse moved to (1190, 654)
Screenshot: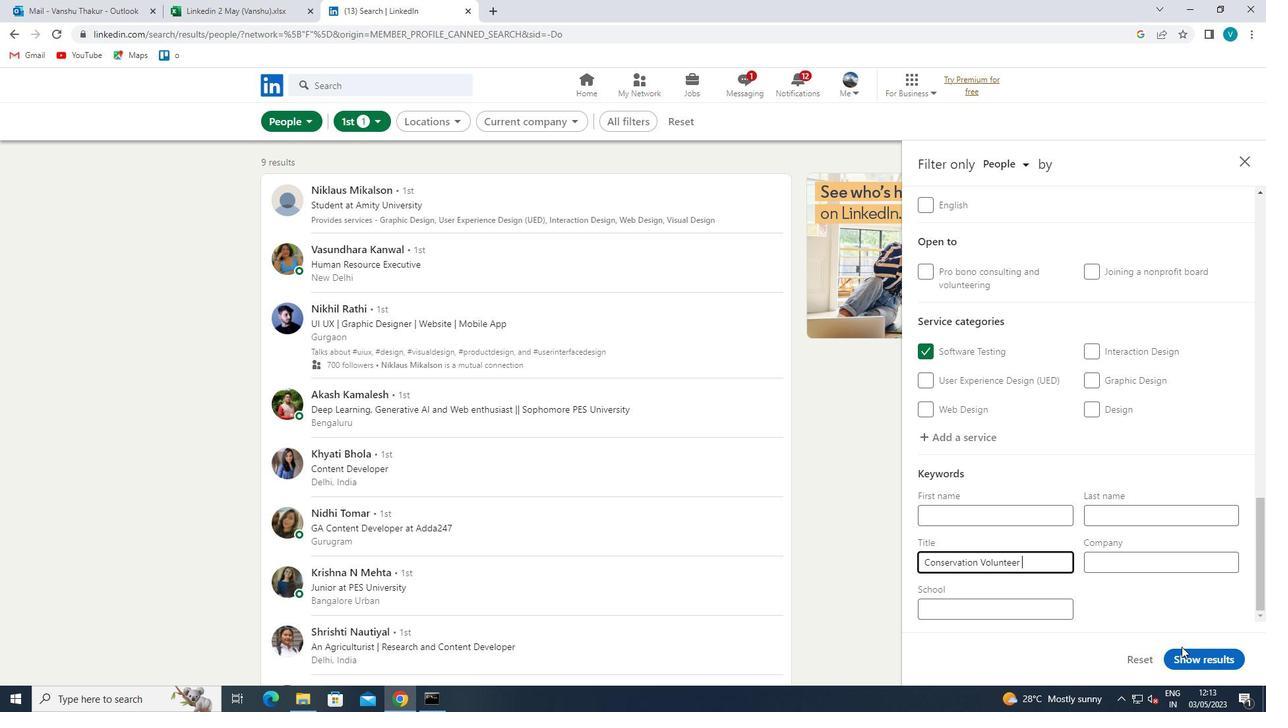 
